 Task: Find a guesthouse in Baidyabati, India, for 6 guests from 6th to 15th September, with 6 bedrooms, 6 beds, price range ₹8000-₹12000, and amenities including WiFi, TV, gym, breakfast, and self check-in.
Action: Mouse pressed left at (447, 110)
Screenshot: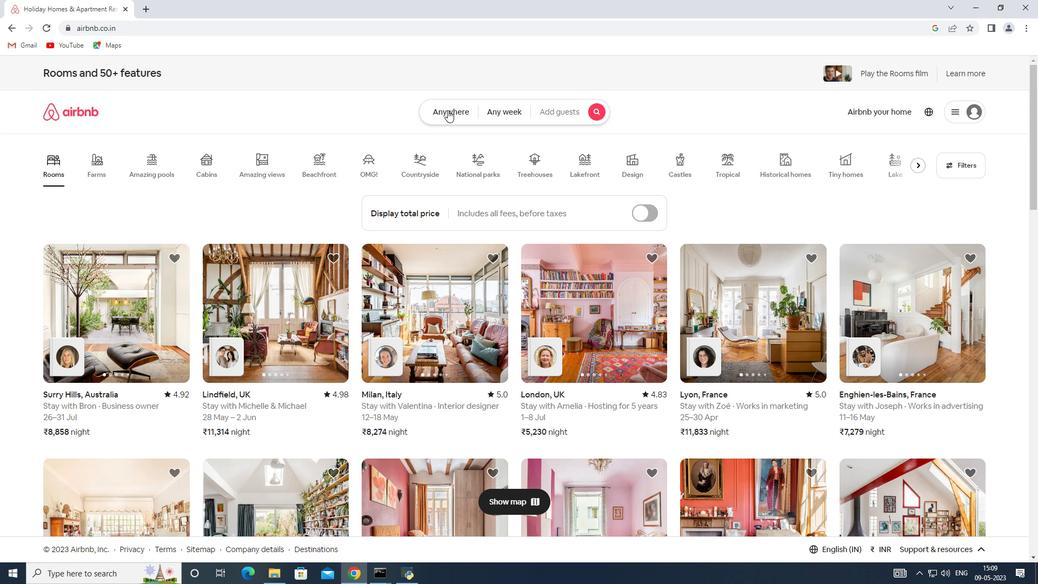 
Action: Mouse moved to (385, 157)
Screenshot: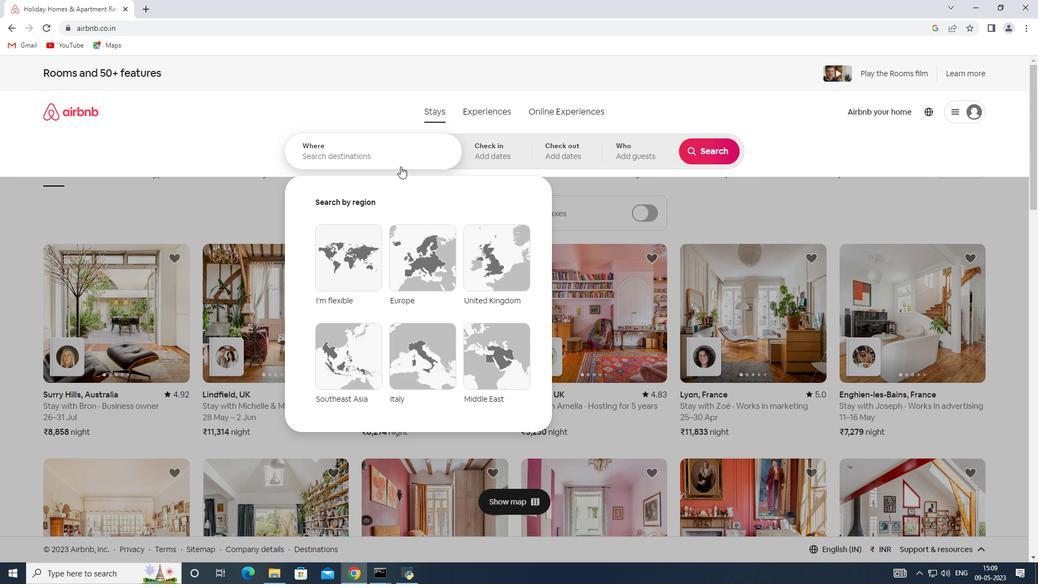 
Action: Mouse pressed left at (385, 157)
Screenshot: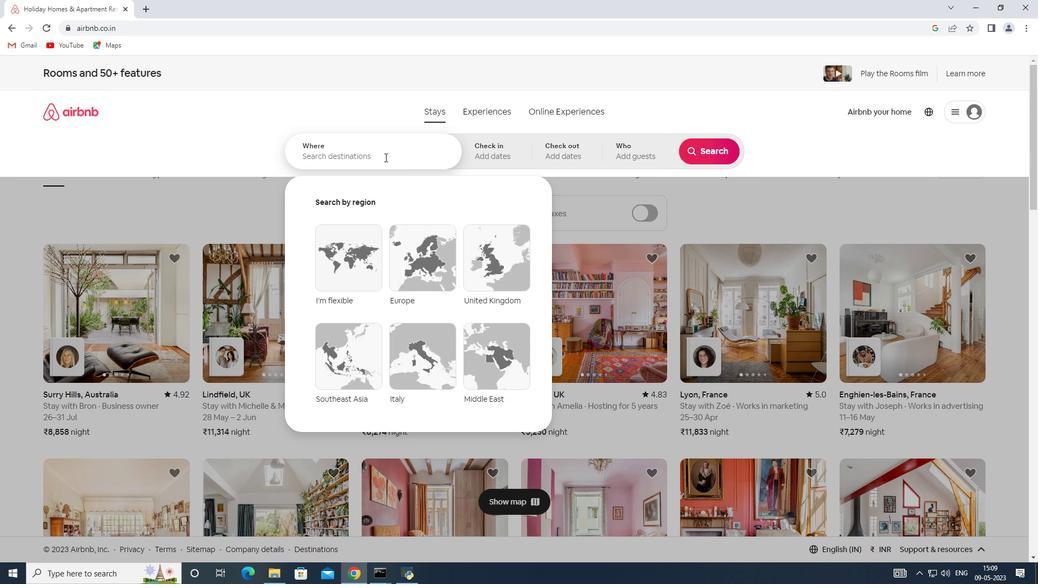 
Action: Key pressed <Key.shift>Baidyabati,<Key.shift><Key.shift><Key.shift><Key.shift><Key.shift><Key.shift><Key.shift><Key.shift><Key.shift><Key.shift><Key.shift><Key.shift><Key.shift><Key.shift><Key.shift><Key.shift><Key.shift><Key.shift><Key.shift><Key.shift><Key.shift><Key.shift><Key.shift><Key.shift><Key.shift><Key.shift><Key.shift><Key.shift><Key.shift><Key.shift><Key.shift><Key.shift><Key.shift><Key.shift><Key.shift><Key.shift><Key.shift><Key.shift><Key.shift><Key.shift><Key.shift><Key.shift><Key.shift><Key.shift><Key.shift><Key.shift><Key.shift><Key.shift><Key.shift><Key.shift><Key.shift><Key.shift><Key.shift><Key.shift><Key.shift><Key.shift><Key.shift><Key.shift><Key.shift><Key.shift><Key.shift><Key.shift><Key.shift><Key.shift><Key.shift><Key.shift><Key.shift><Key.shift><Key.shift><Key.shift><Key.shift><Key.shift><Key.shift><Key.shift><Key.shift>India
Screenshot: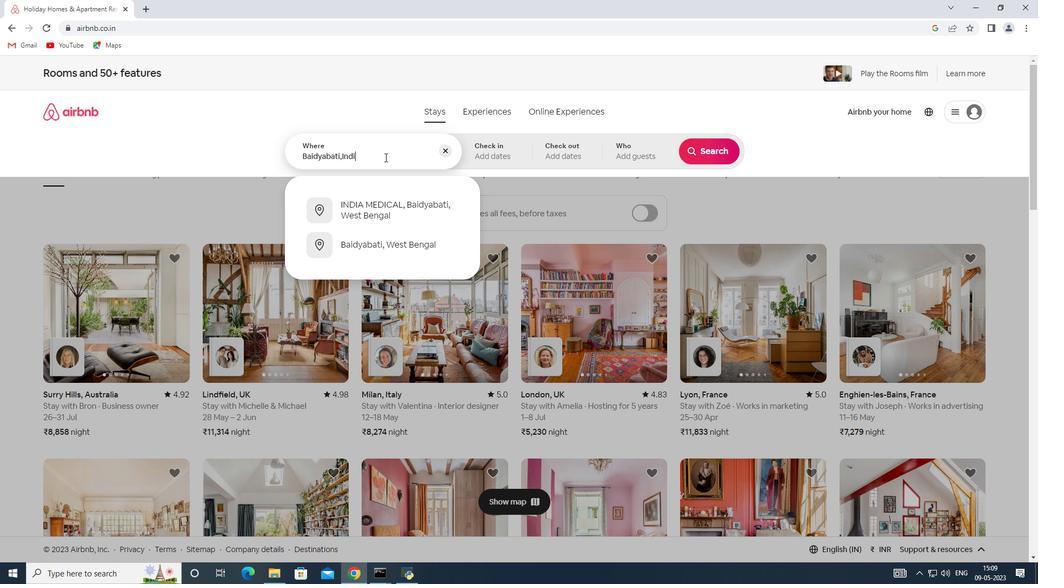 
Action: Mouse moved to (496, 155)
Screenshot: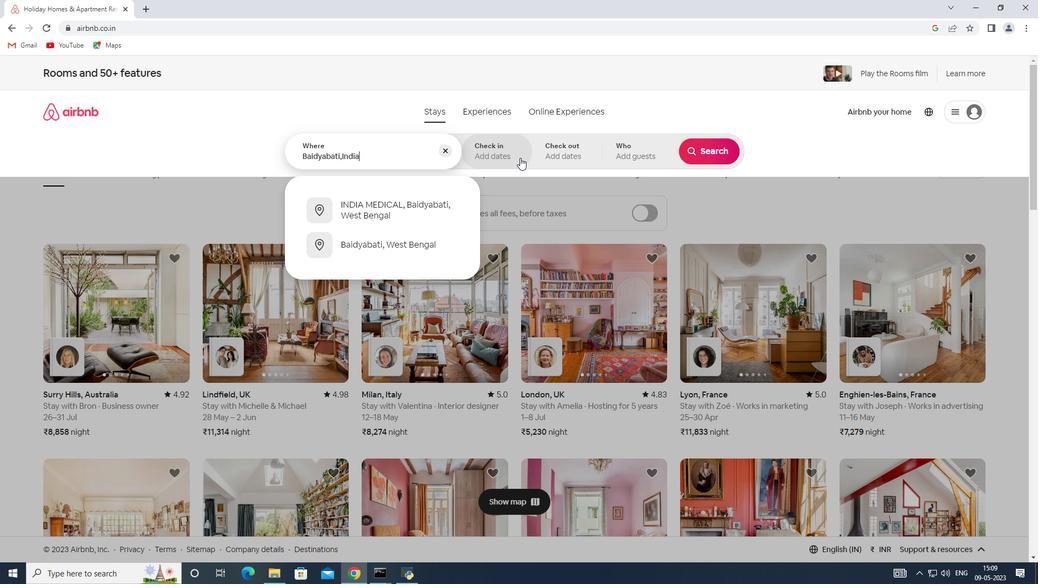 
Action: Mouse pressed left at (496, 155)
Screenshot: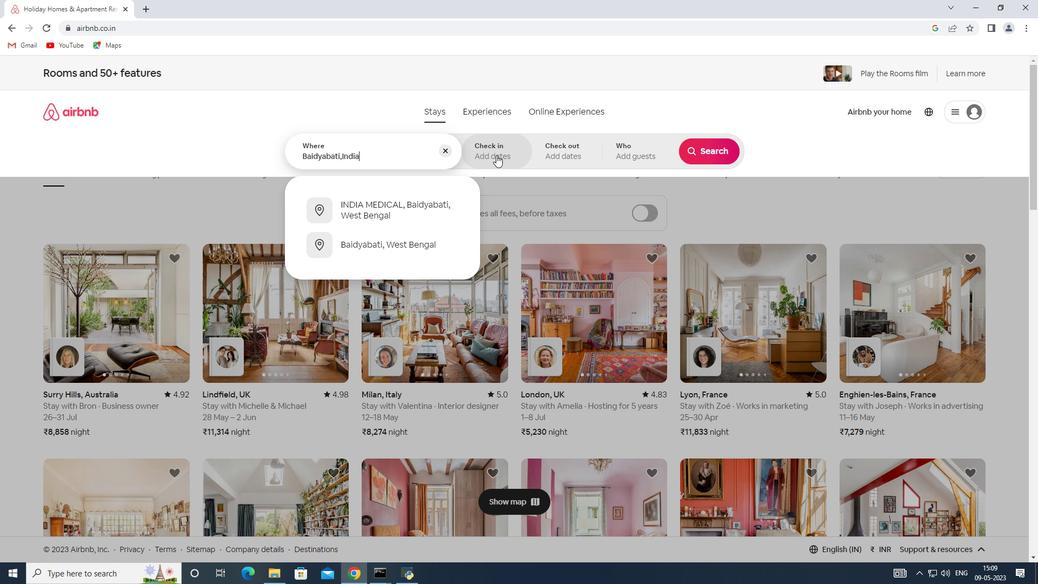 
Action: Mouse moved to (701, 237)
Screenshot: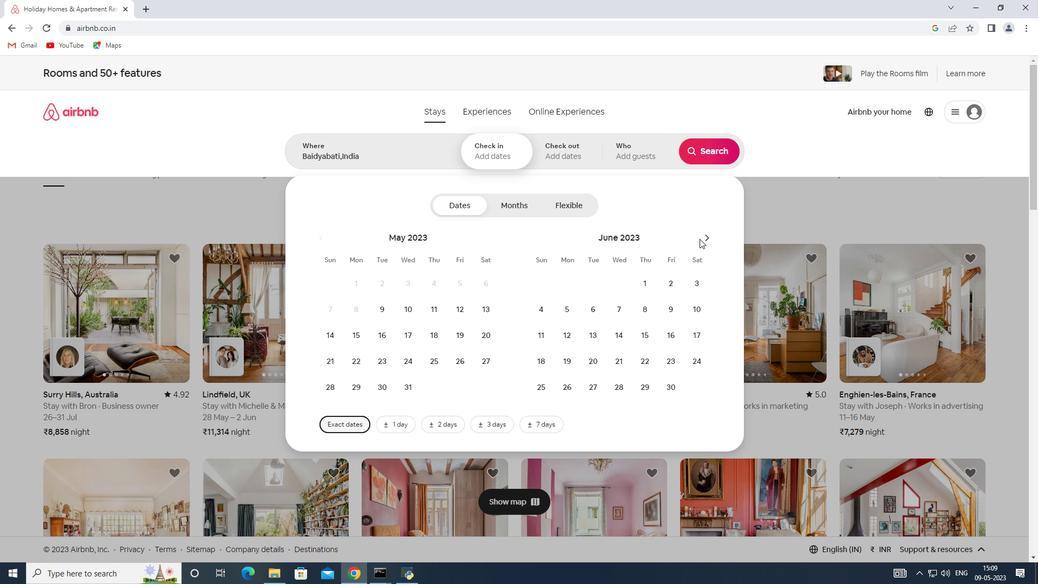 
Action: Mouse pressed left at (701, 237)
Screenshot: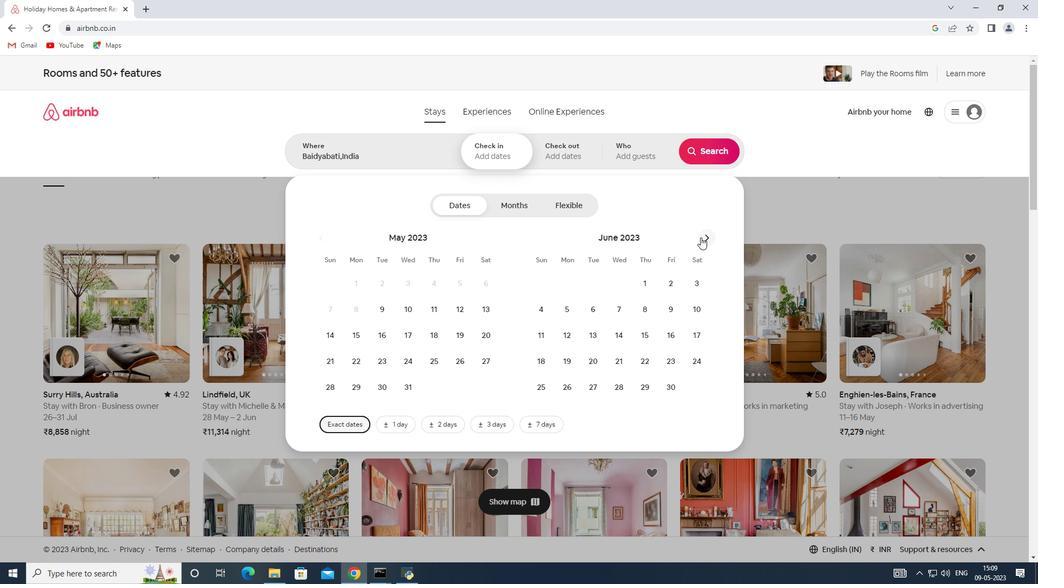 
Action: Mouse pressed left at (701, 237)
Screenshot: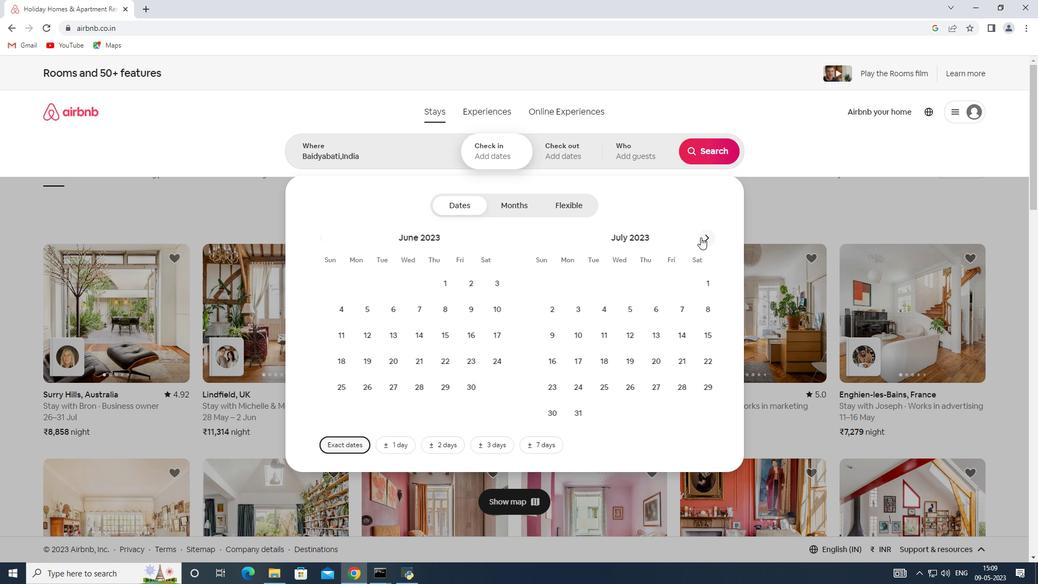 
Action: Mouse moved to (701, 237)
Screenshot: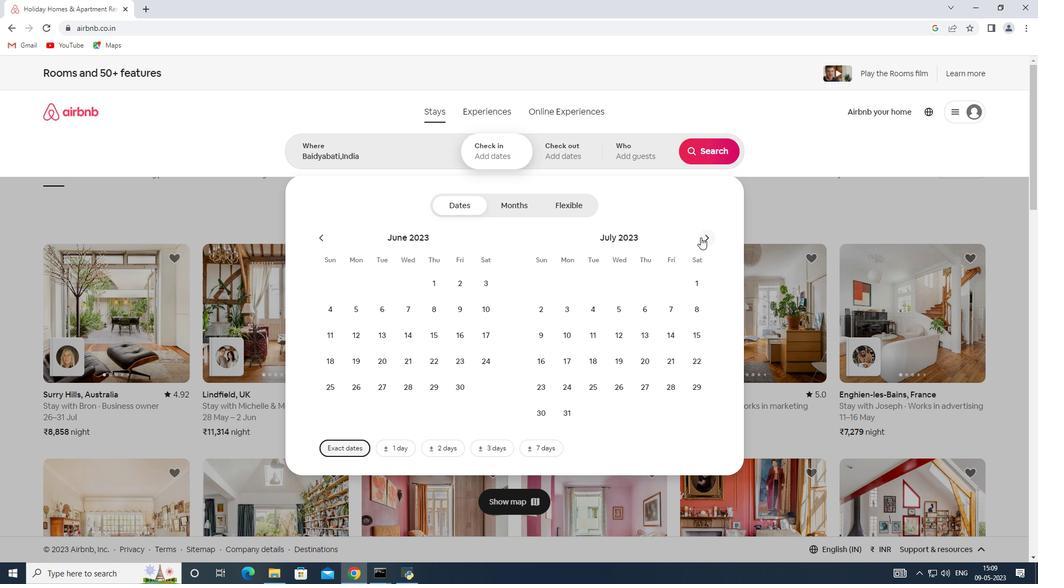 
Action: Mouse pressed left at (701, 237)
Screenshot: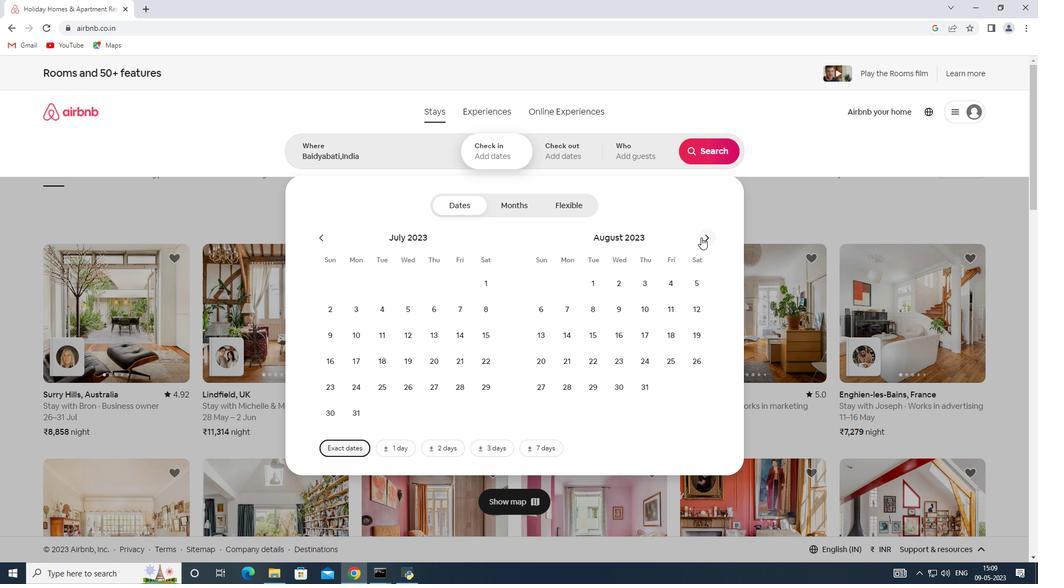 
Action: Mouse moved to (615, 299)
Screenshot: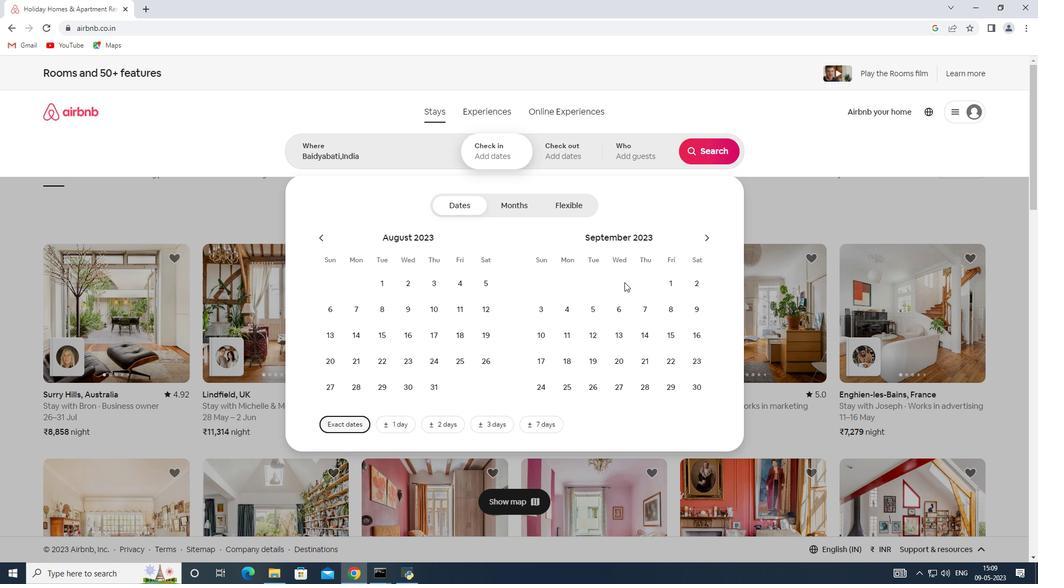 
Action: Mouse pressed left at (615, 299)
Screenshot: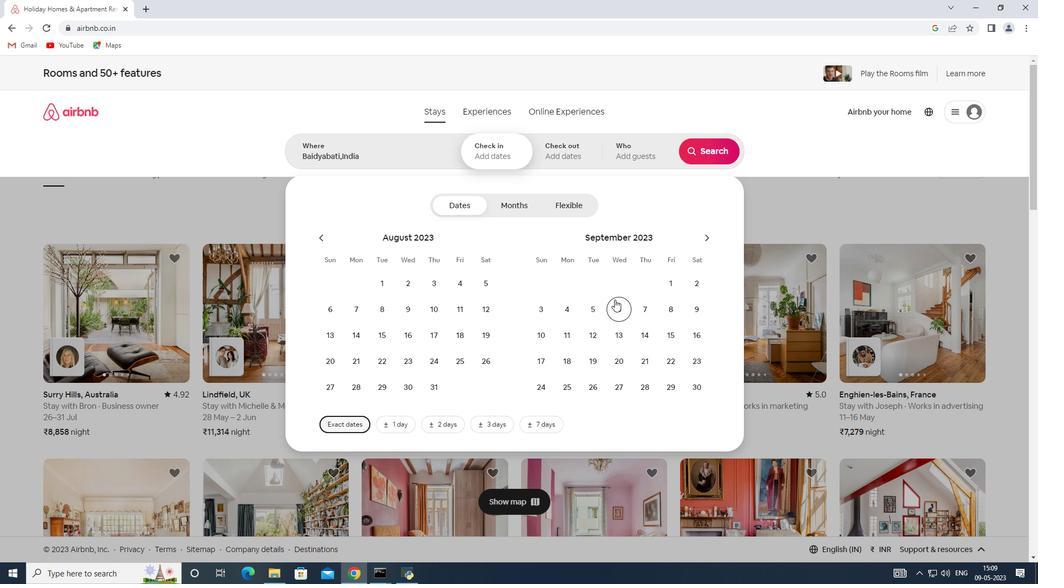 
Action: Mouse moved to (677, 332)
Screenshot: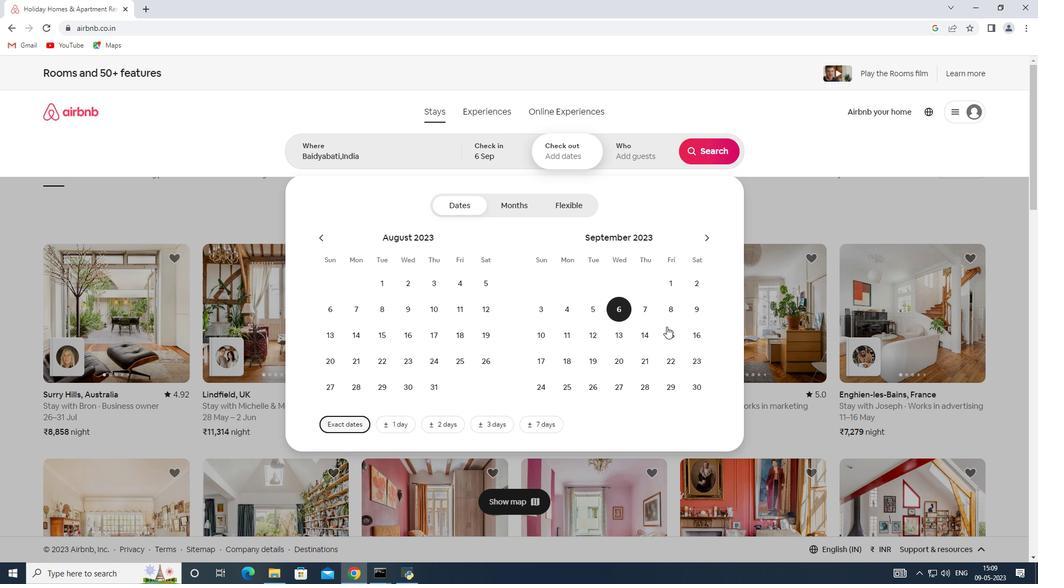 
Action: Mouse pressed left at (677, 332)
Screenshot: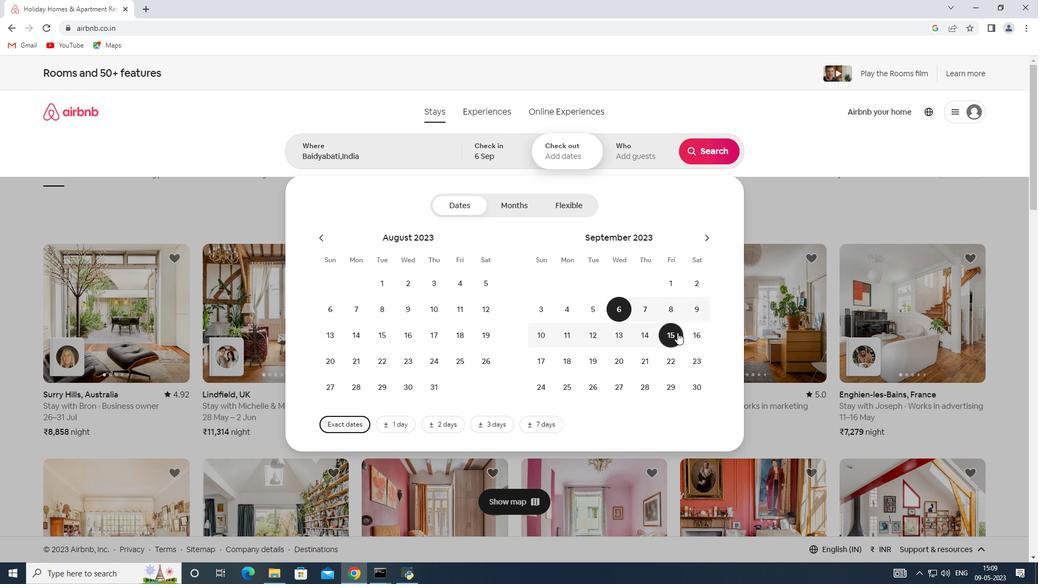 
Action: Mouse moved to (643, 153)
Screenshot: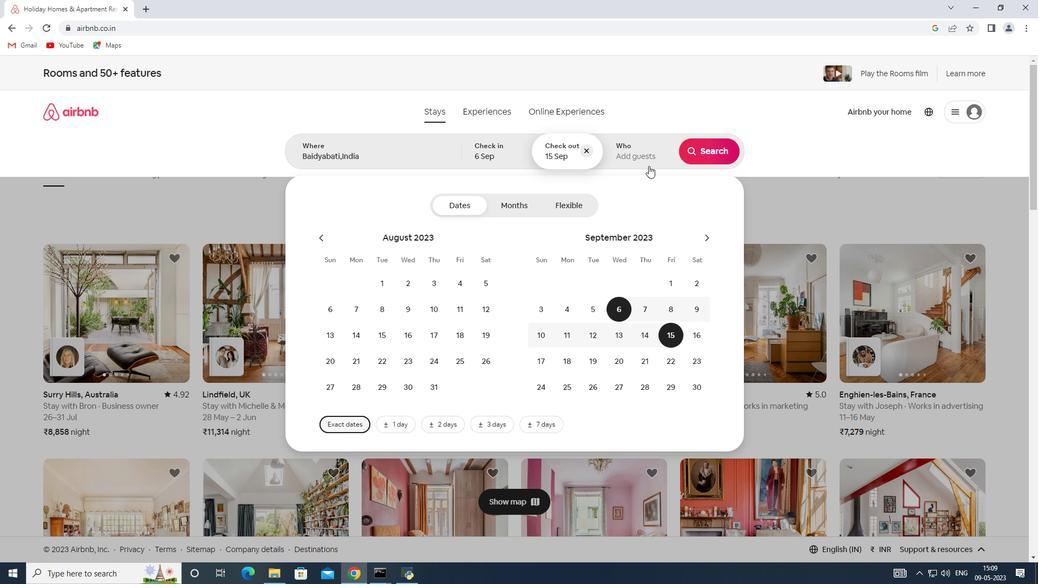
Action: Mouse pressed left at (643, 153)
Screenshot: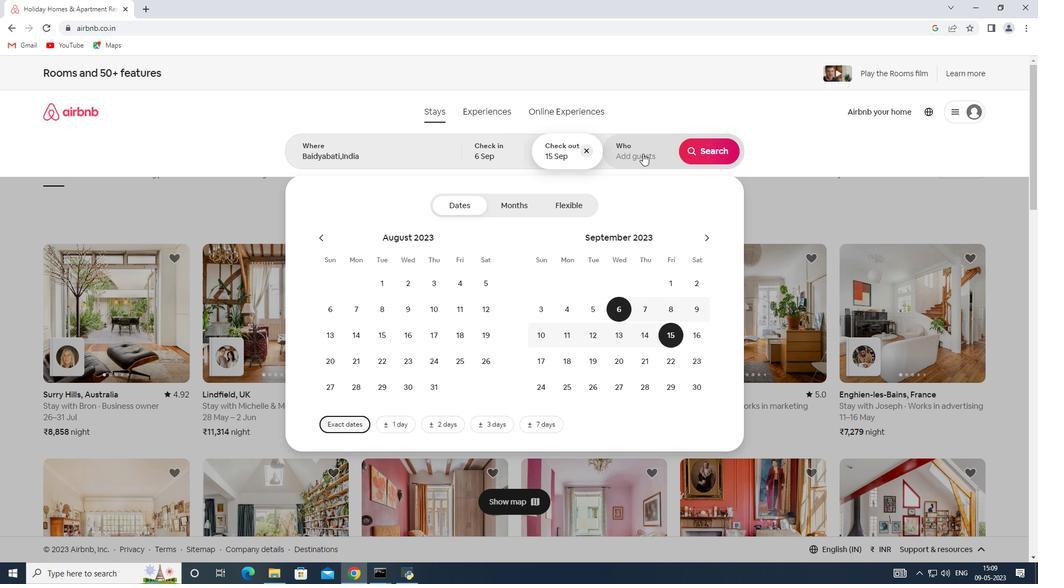 
Action: Mouse moved to (709, 211)
Screenshot: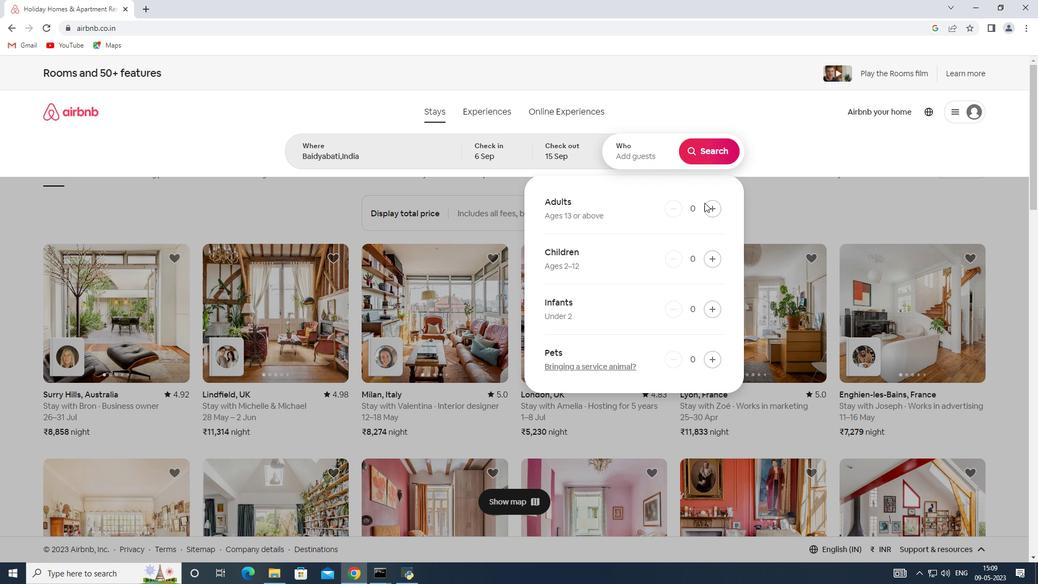 
Action: Mouse pressed left at (709, 211)
Screenshot: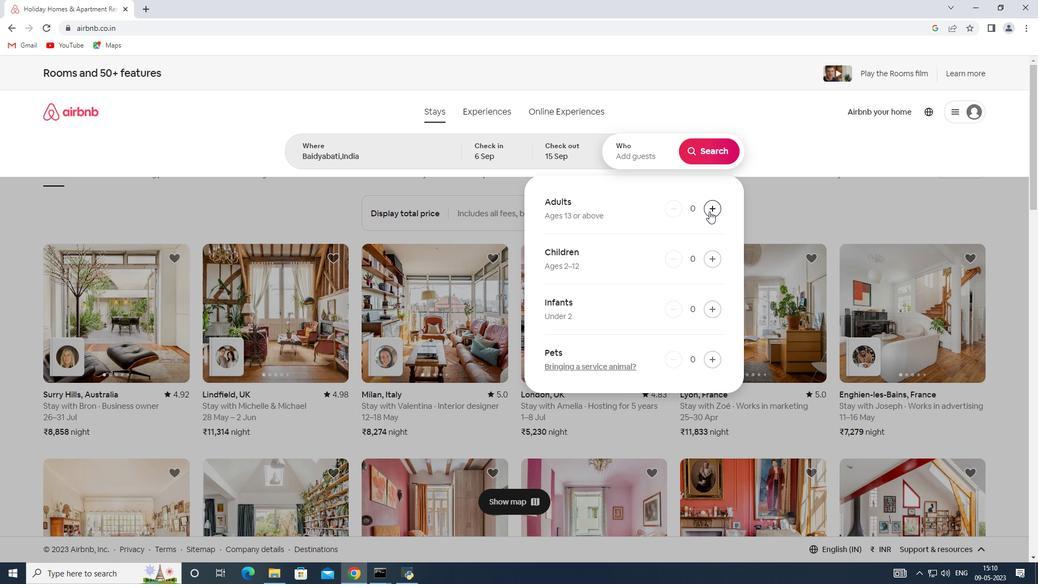 
Action: Mouse pressed left at (709, 211)
Screenshot: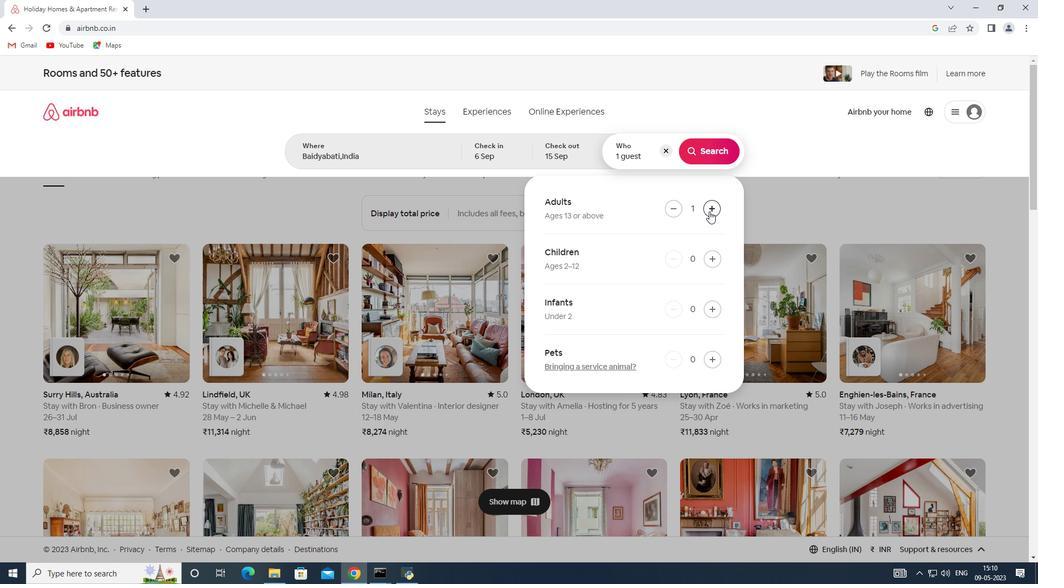 
Action: Mouse pressed left at (709, 211)
Screenshot: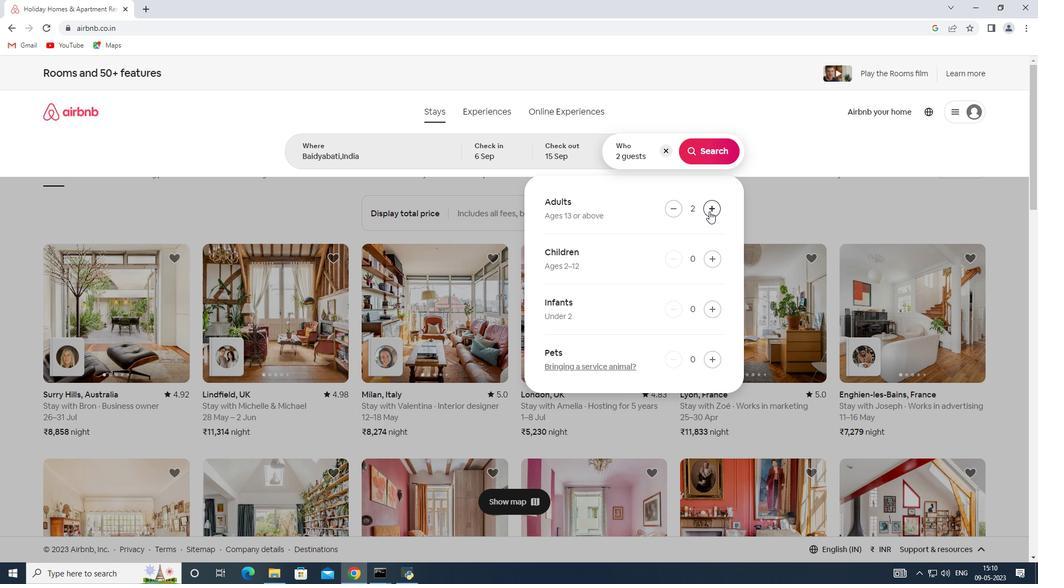 
Action: Mouse pressed left at (709, 211)
Screenshot: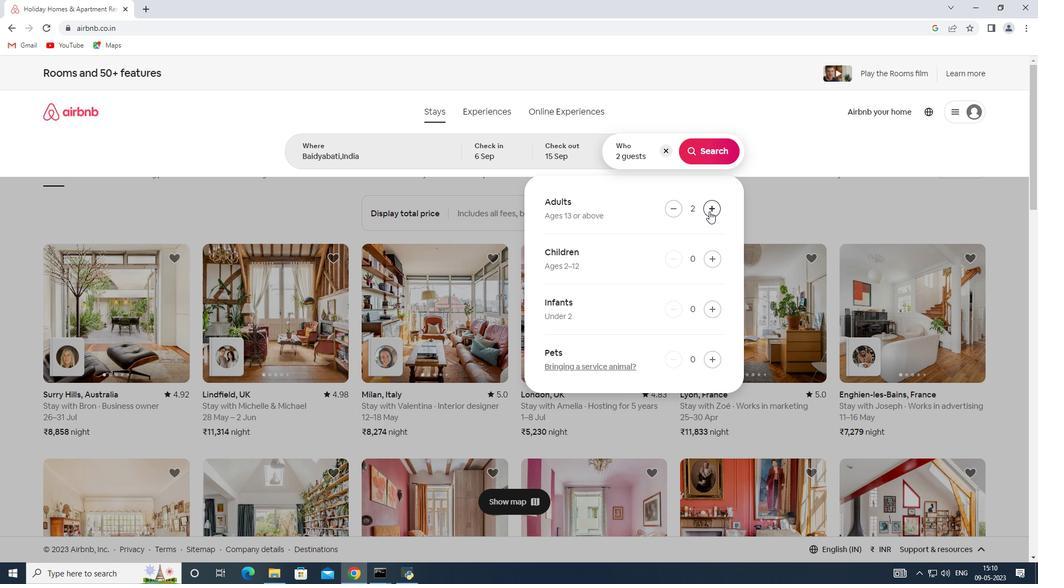 
Action: Mouse pressed left at (709, 211)
Screenshot: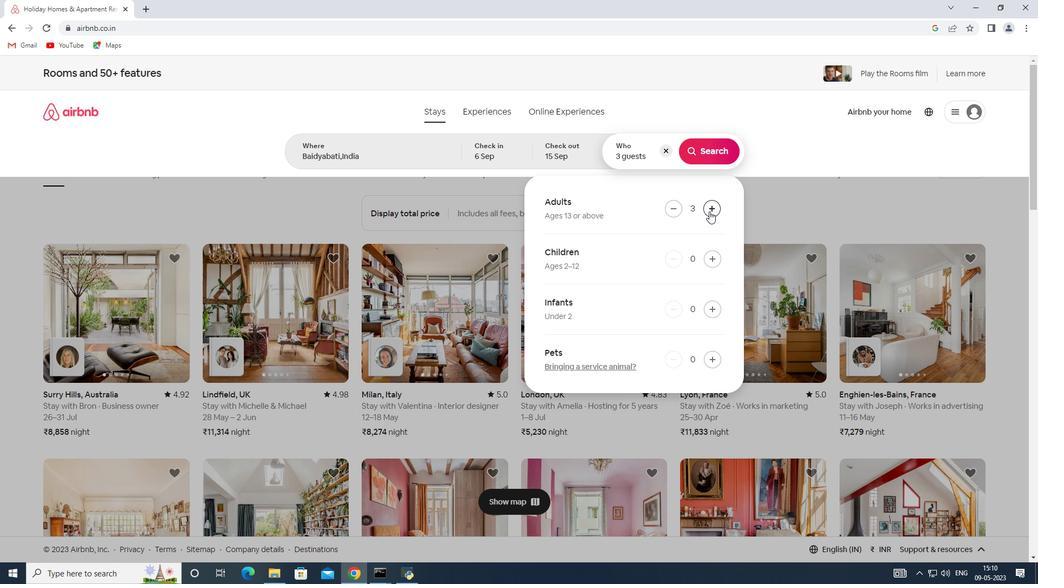 
Action: Mouse pressed left at (709, 211)
Screenshot: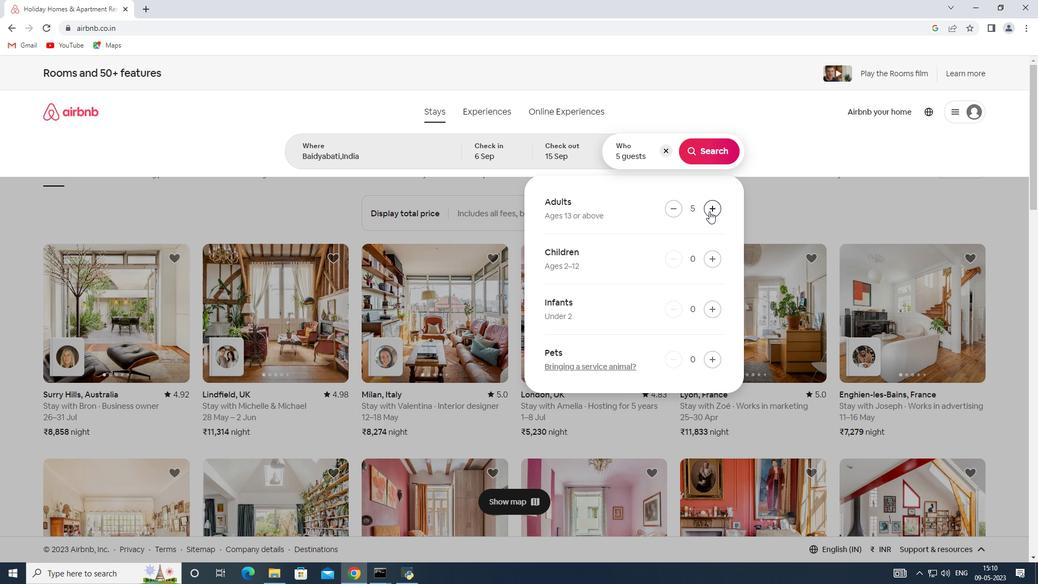 
Action: Mouse moved to (706, 139)
Screenshot: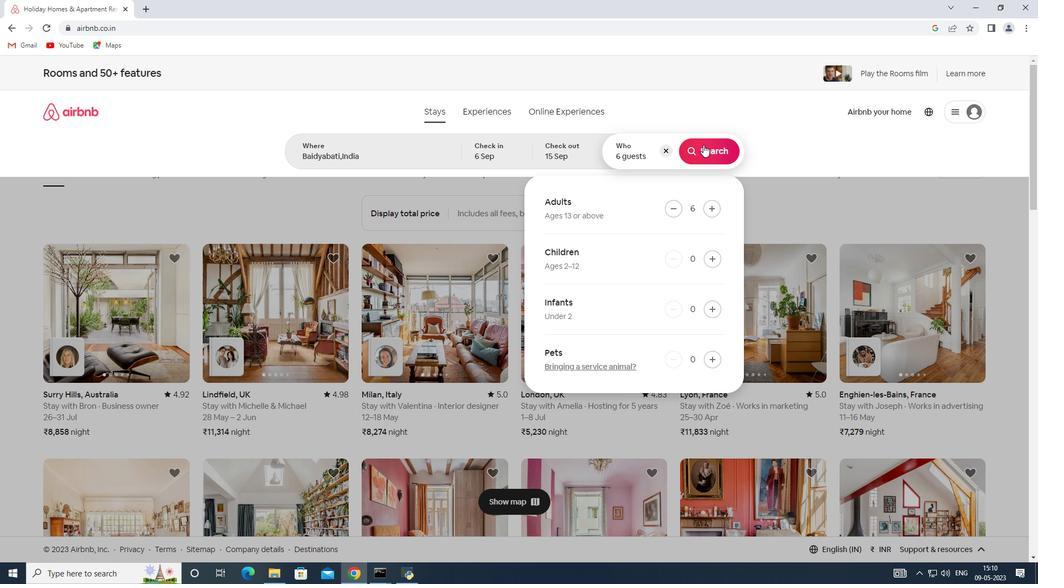 
Action: Mouse pressed left at (706, 139)
Screenshot: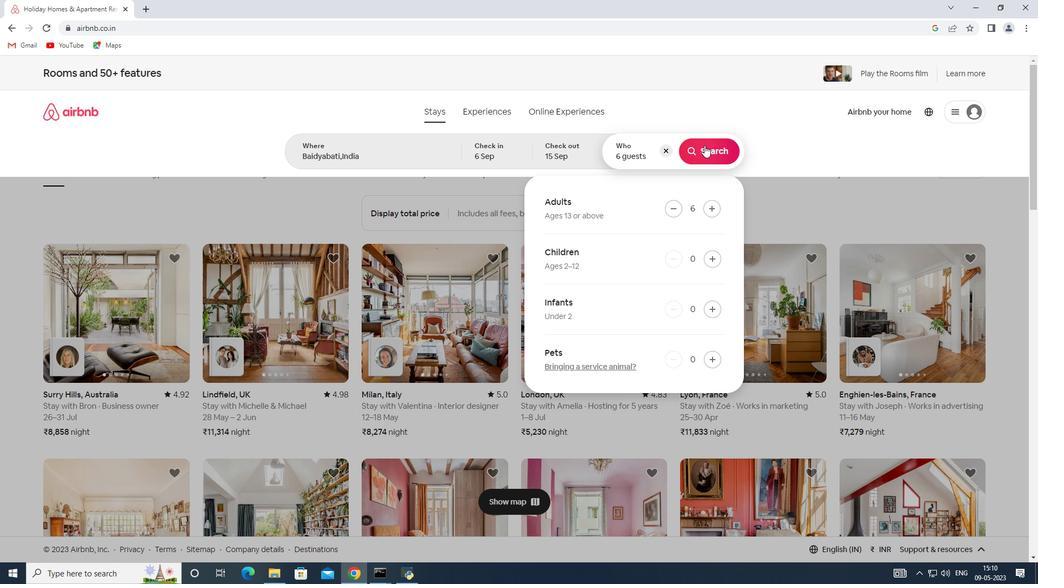 
Action: Mouse moved to (980, 111)
Screenshot: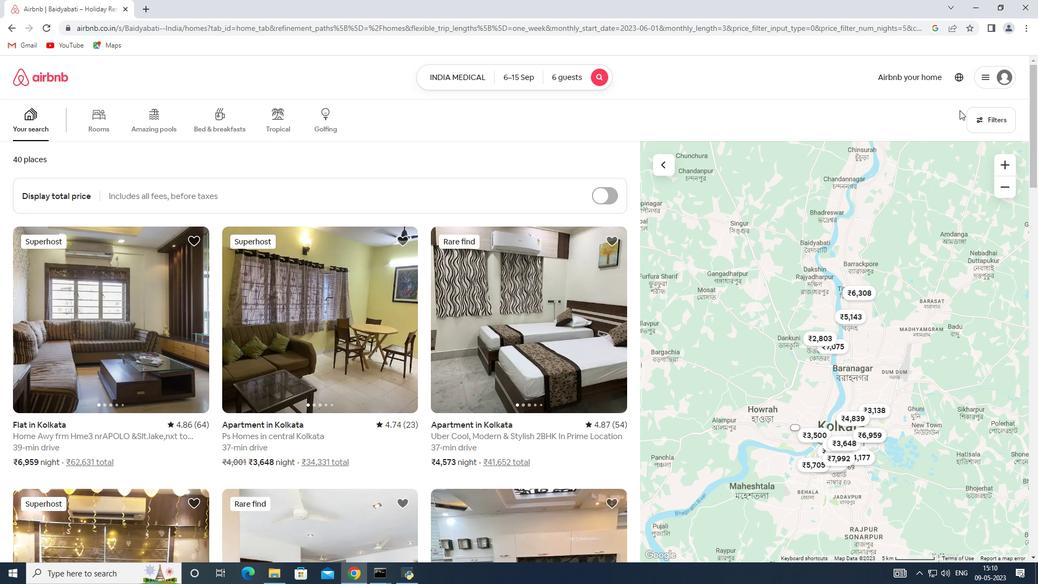 
Action: Mouse pressed left at (980, 111)
Screenshot: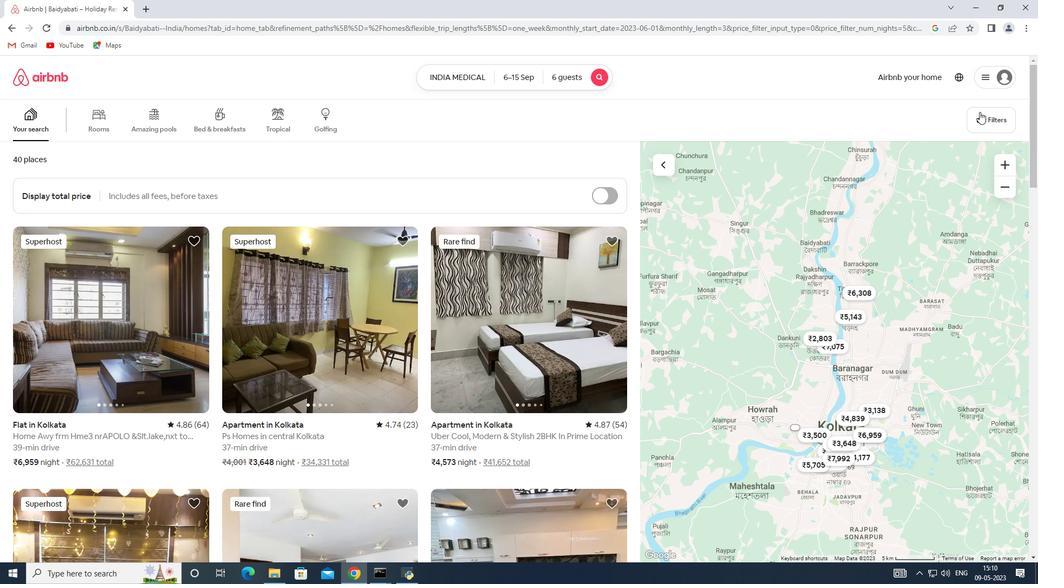 
Action: Mouse moved to (386, 387)
Screenshot: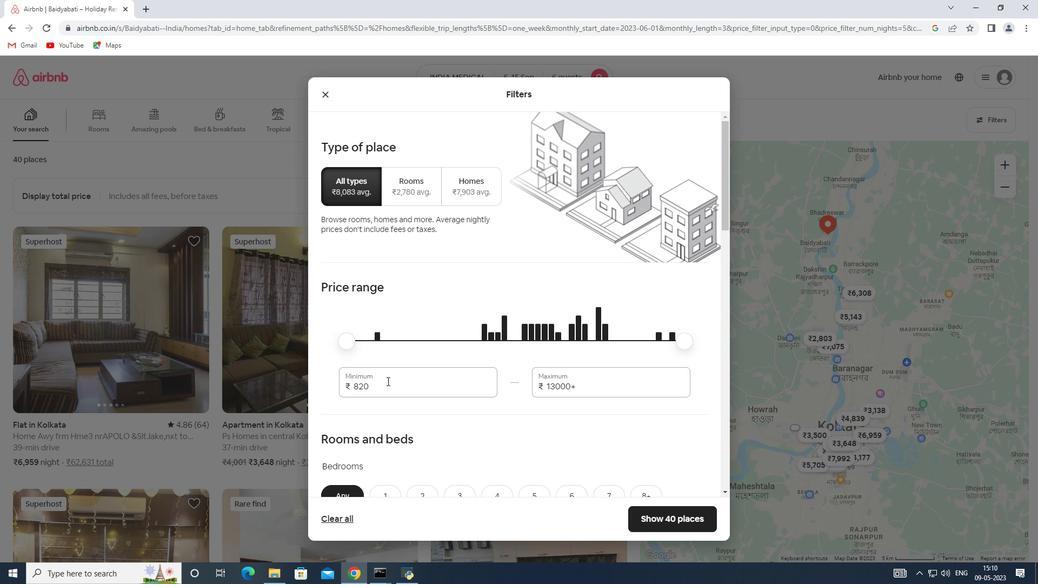 
Action: Mouse pressed left at (386, 387)
Screenshot: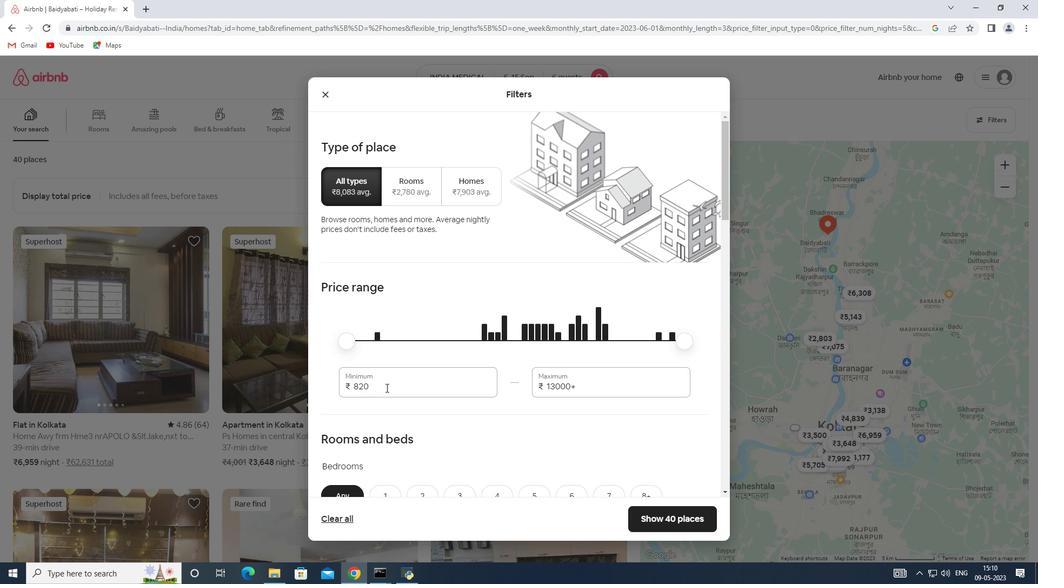 
Action: Mouse moved to (319, 391)
Screenshot: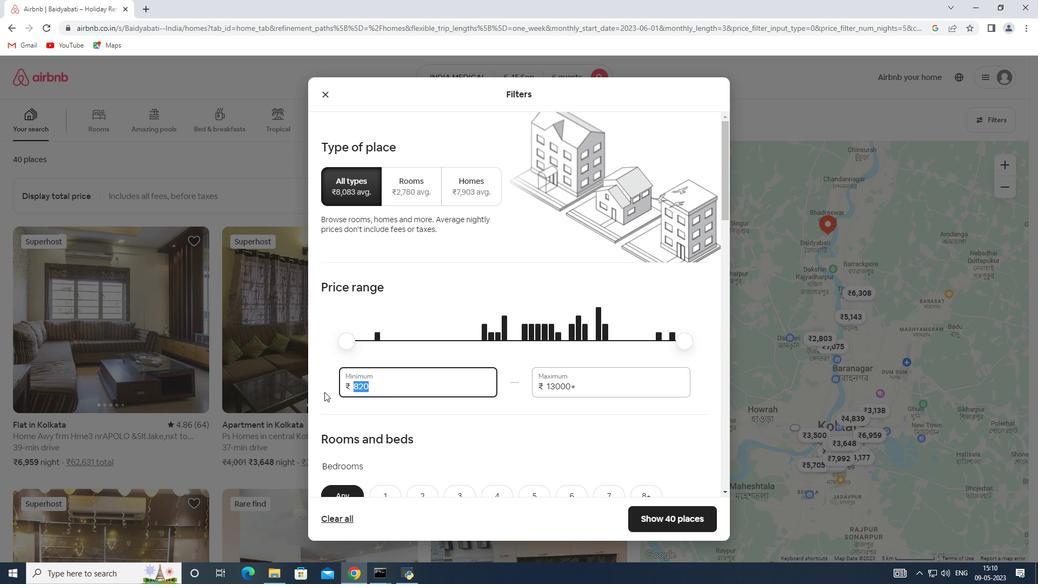 
Action: Key pressed 8000
Screenshot: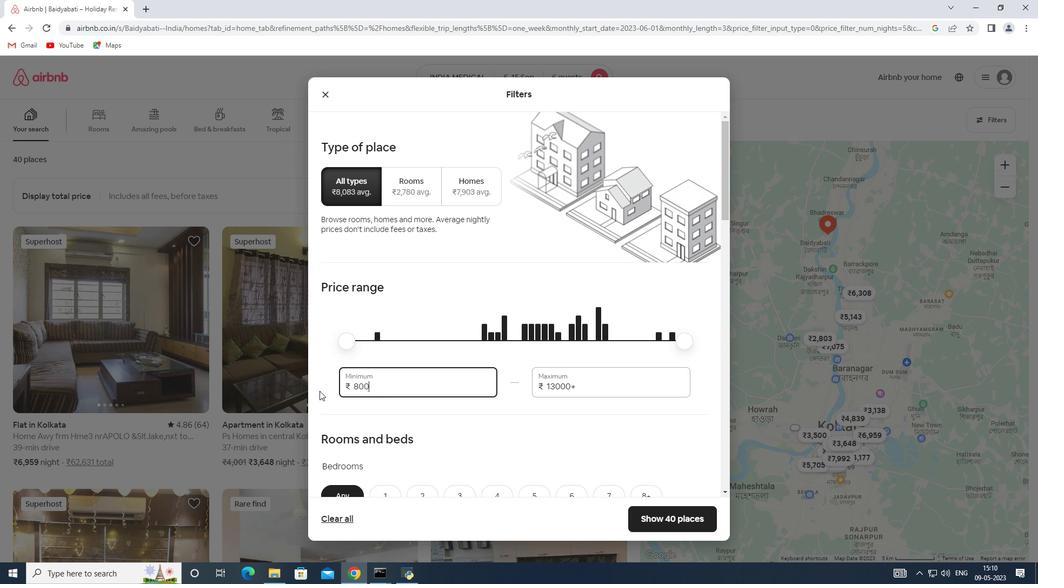 
Action: Mouse moved to (579, 391)
Screenshot: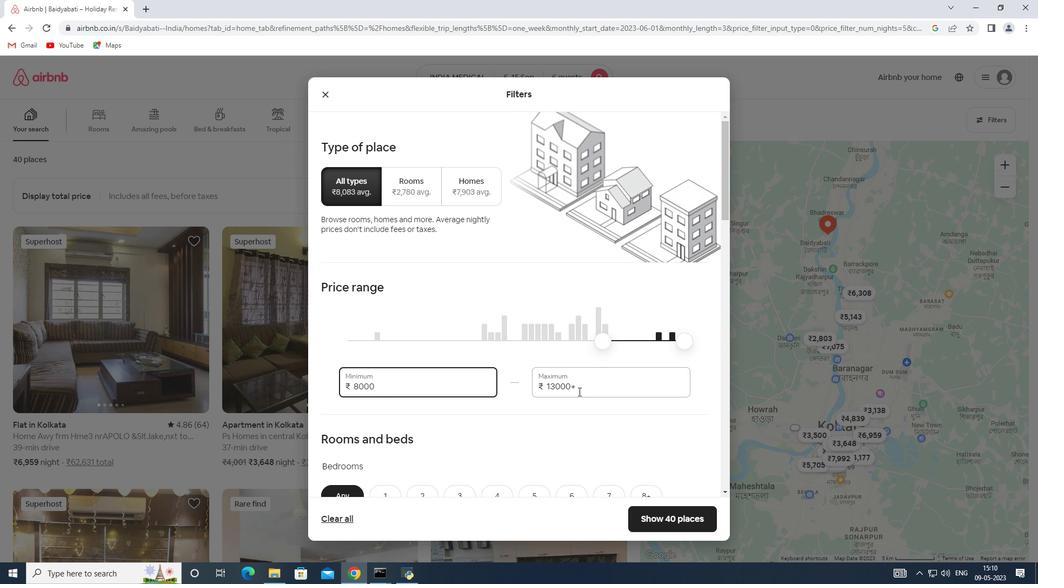 
Action: Mouse pressed left at (579, 391)
Screenshot: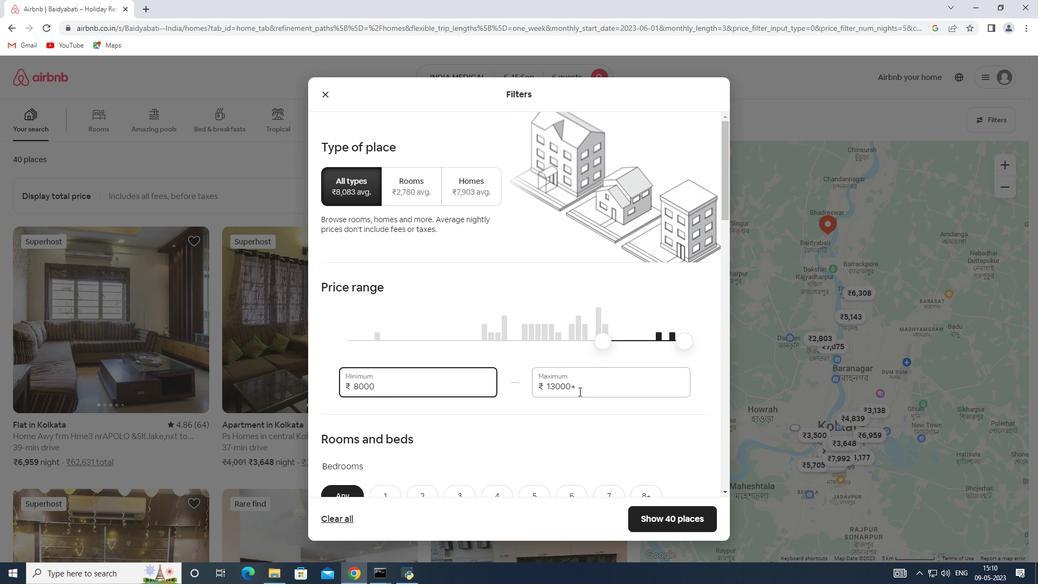 
Action: Mouse moved to (485, 389)
Screenshot: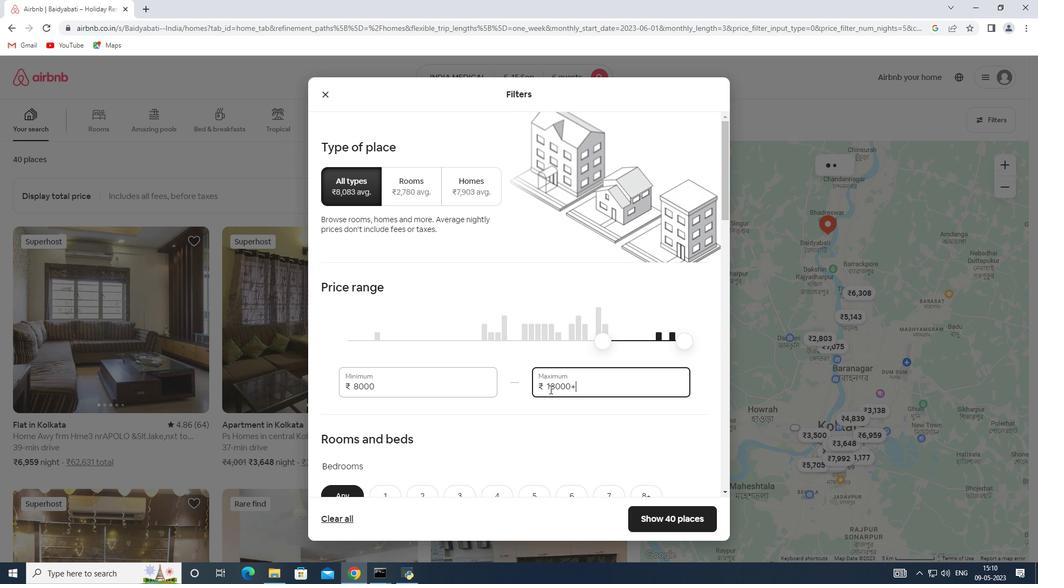 
Action: Key pressed 12000
Screenshot: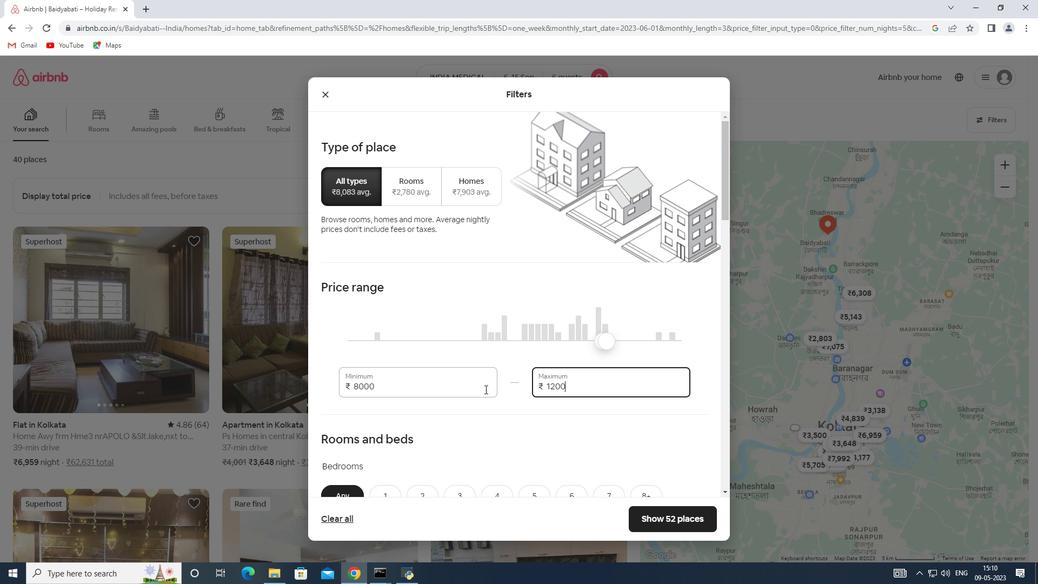 
Action: Mouse moved to (496, 387)
Screenshot: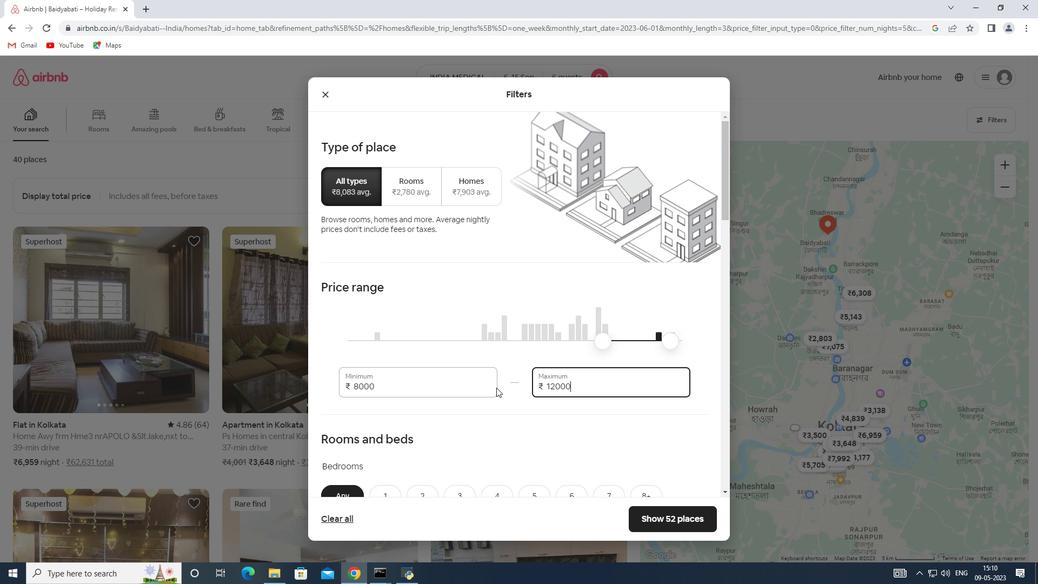 
Action: Mouse scrolled (496, 387) with delta (0, 0)
Screenshot: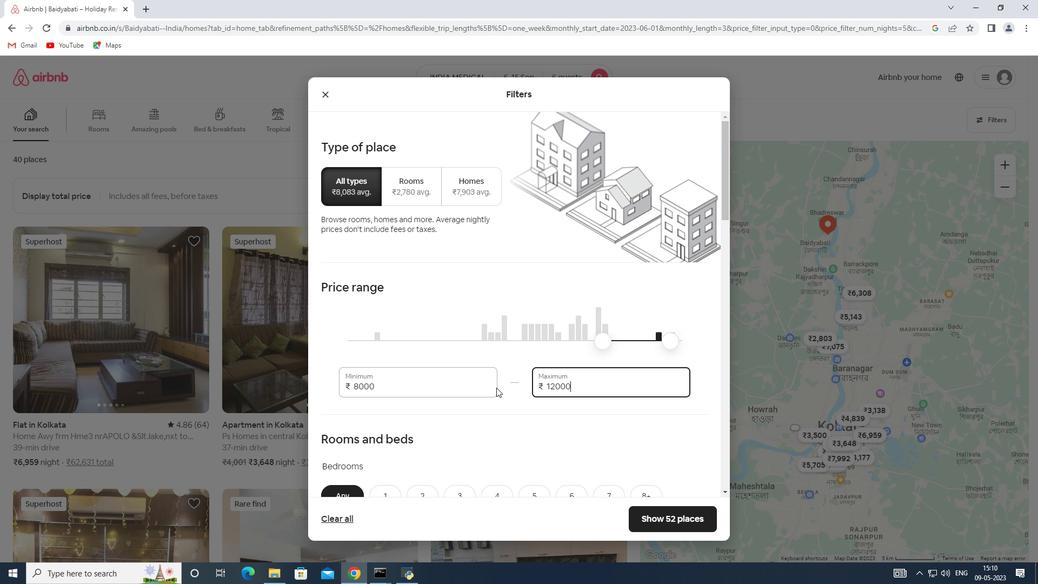 
Action: Mouse moved to (496, 382)
Screenshot: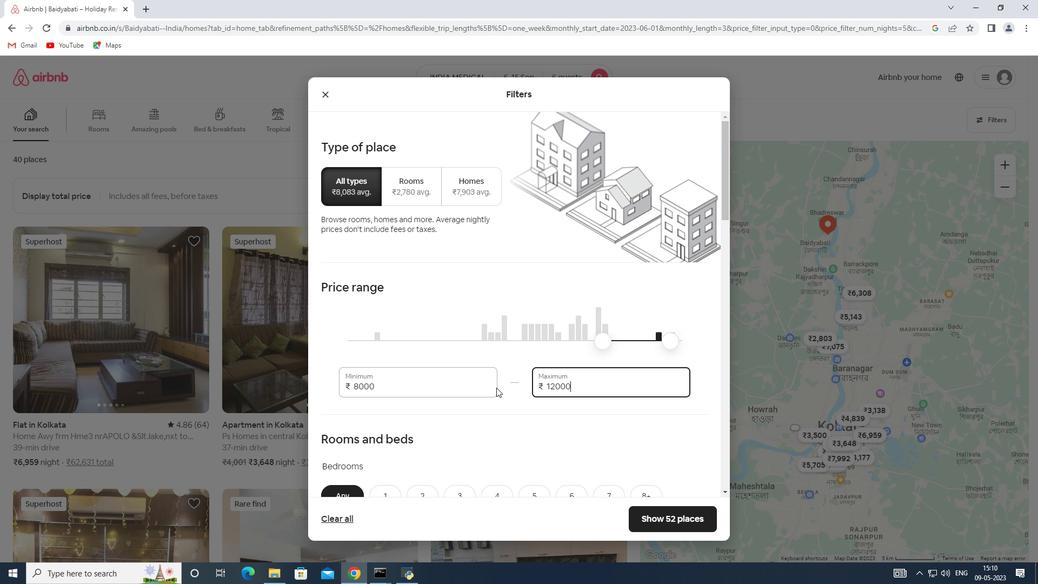 
Action: Mouse scrolled (496, 382) with delta (0, 0)
Screenshot: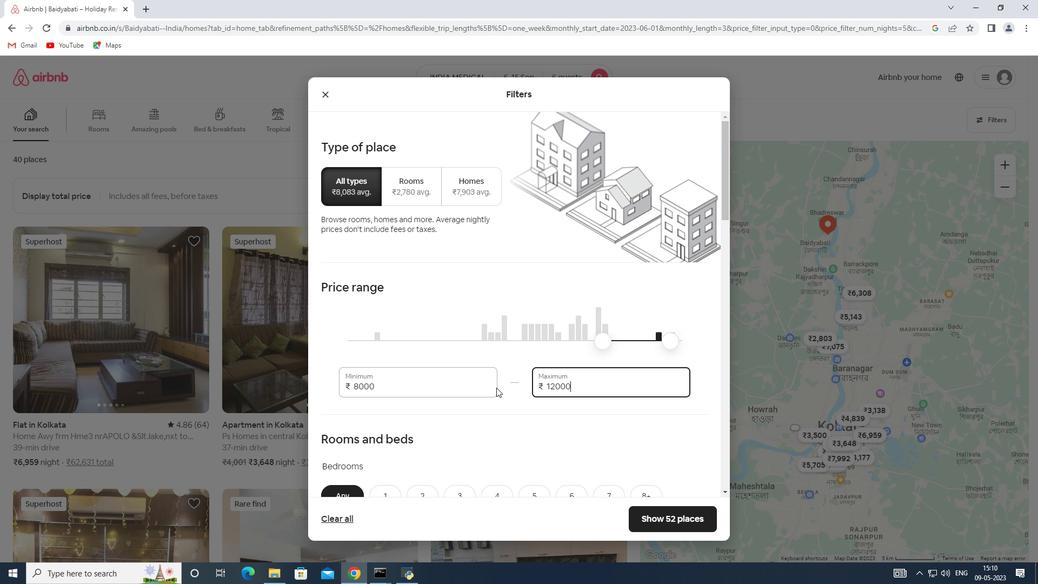 
Action: Mouse moved to (499, 336)
Screenshot: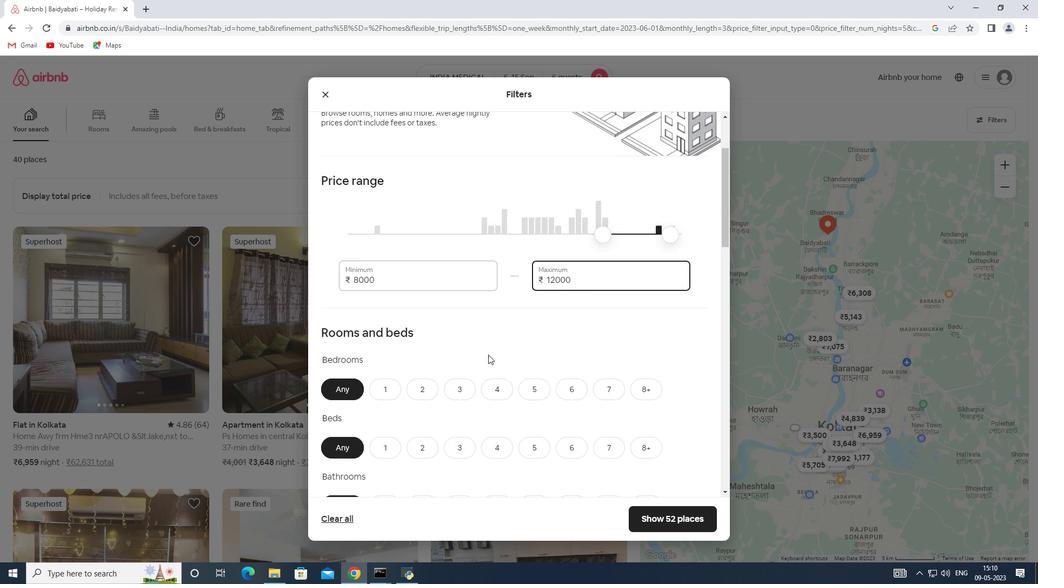 
Action: Mouse scrolled (499, 336) with delta (0, 0)
Screenshot: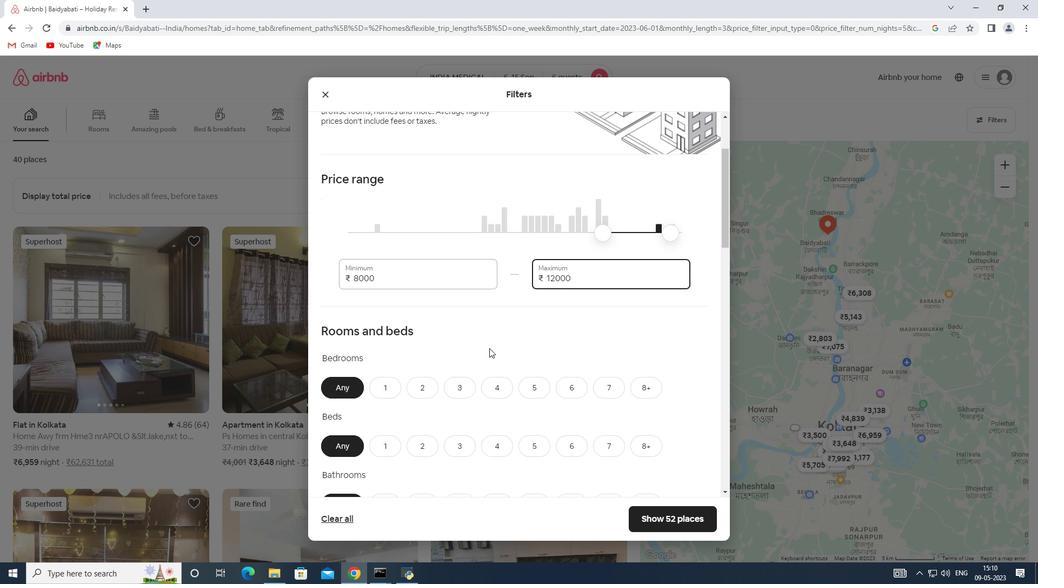 
Action: Mouse scrolled (499, 336) with delta (0, 0)
Screenshot: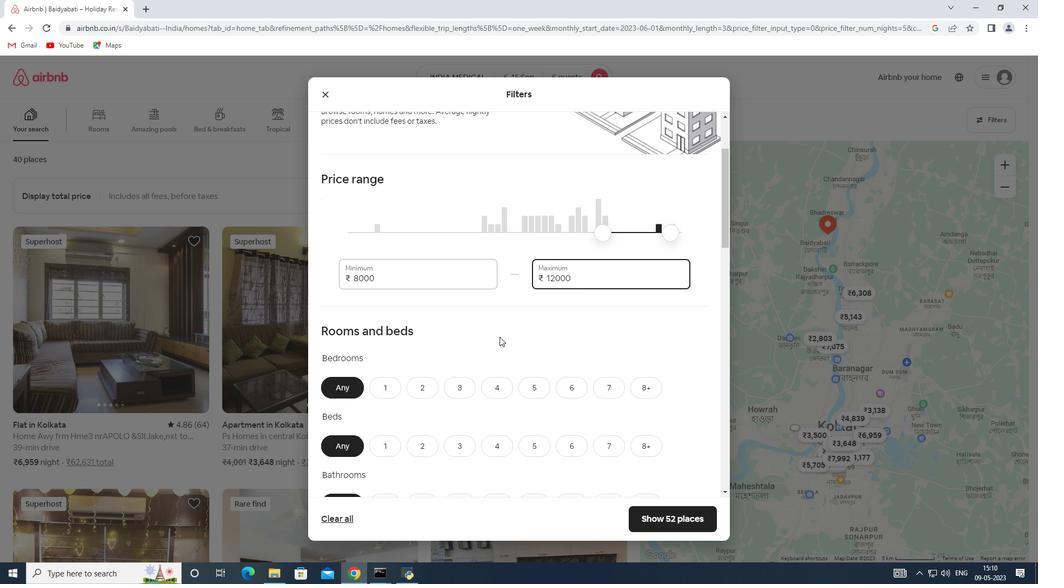 
Action: Mouse moved to (564, 276)
Screenshot: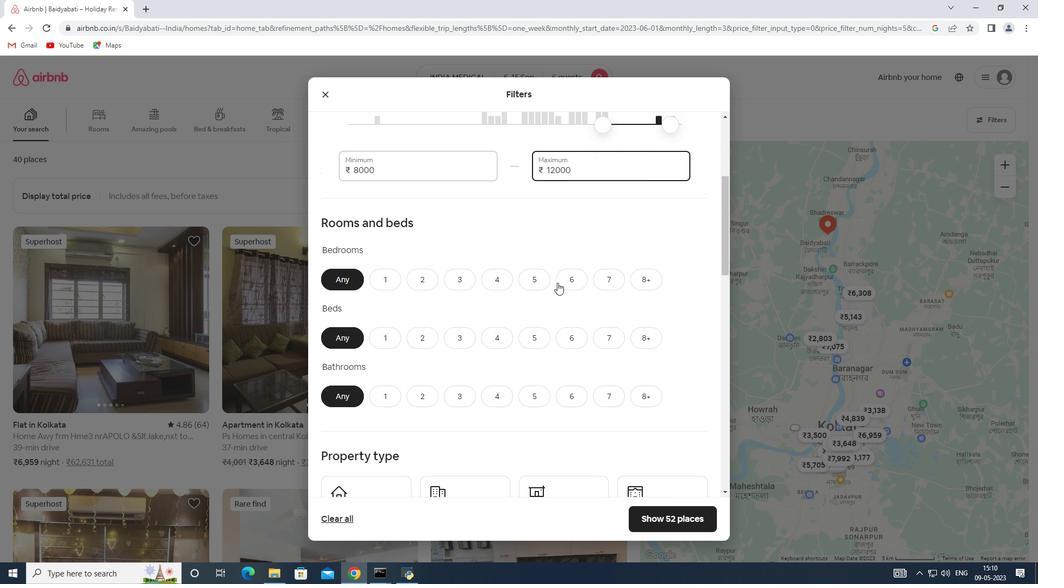 
Action: Mouse pressed left at (564, 276)
Screenshot: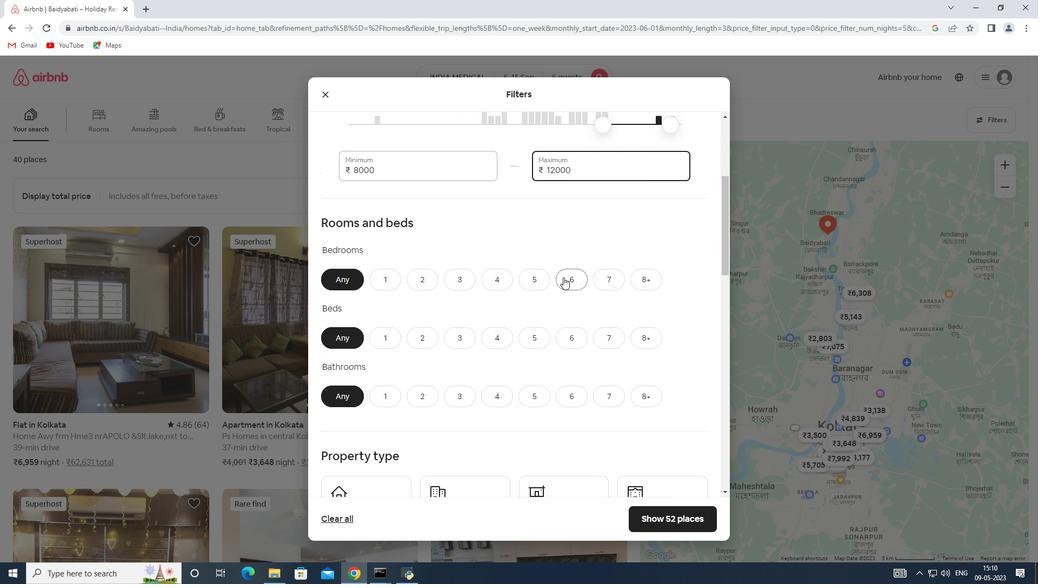 
Action: Mouse moved to (572, 331)
Screenshot: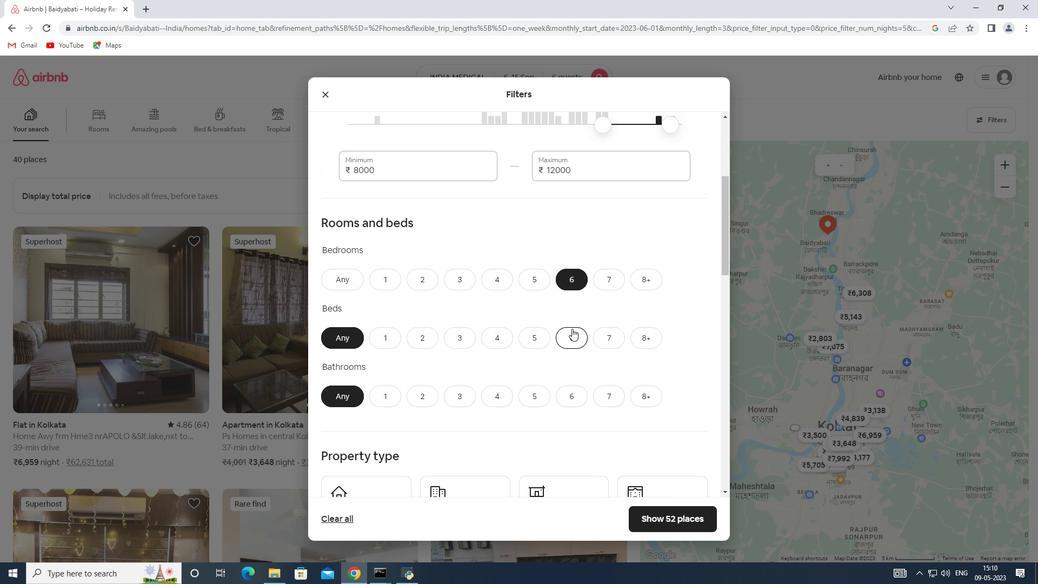 
Action: Mouse pressed left at (572, 331)
Screenshot: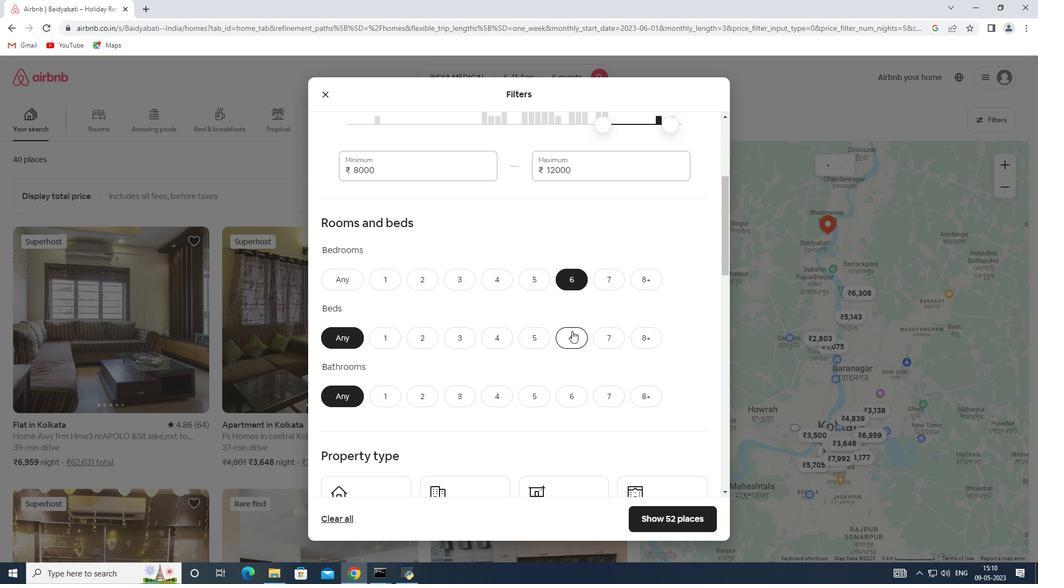 
Action: Mouse moved to (570, 396)
Screenshot: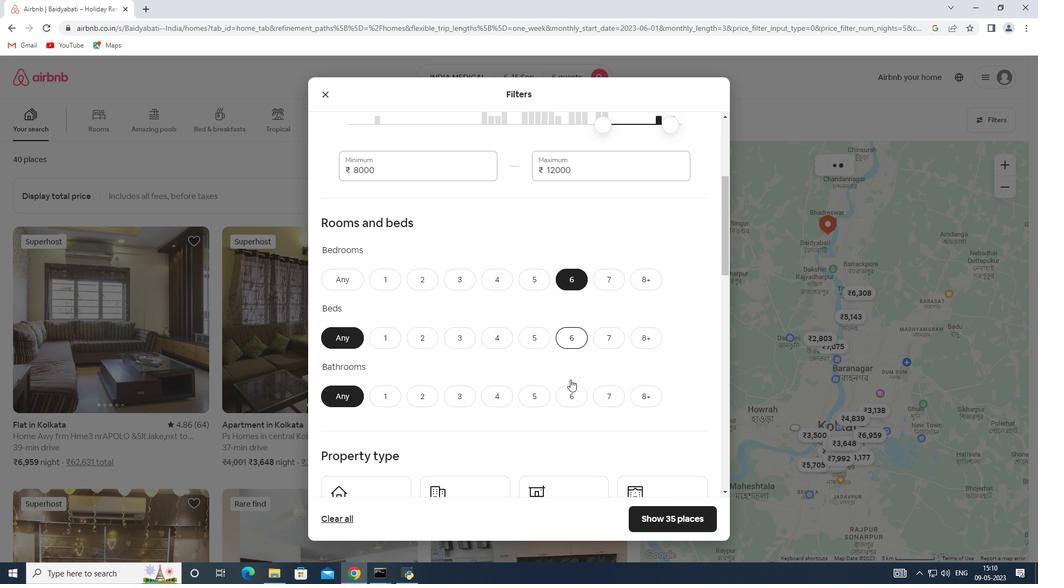 
Action: Mouse pressed left at (570, 396)
Screenshot: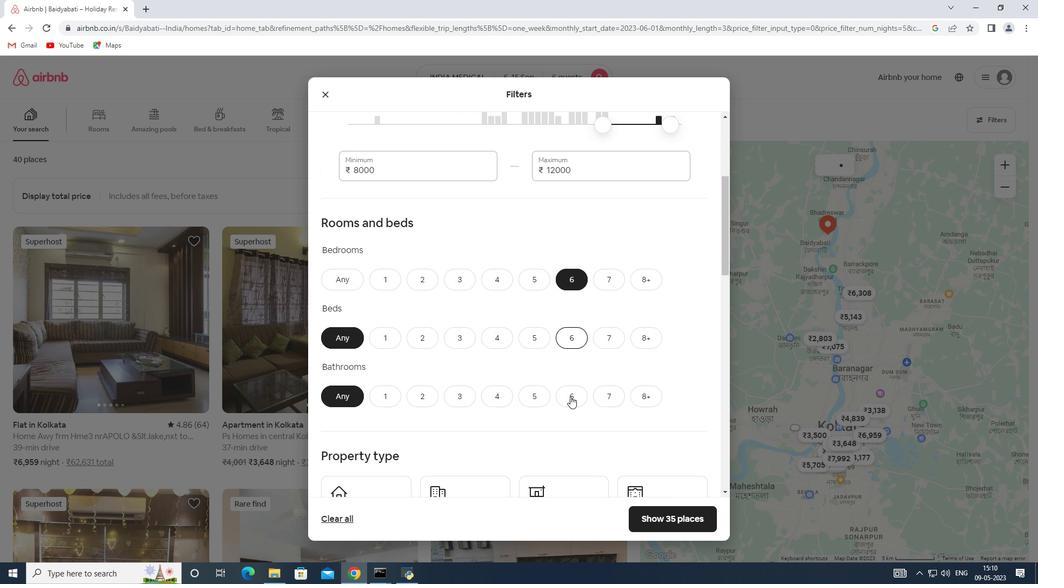 
Action: Mouse moved to (534, 378)
Screenshot: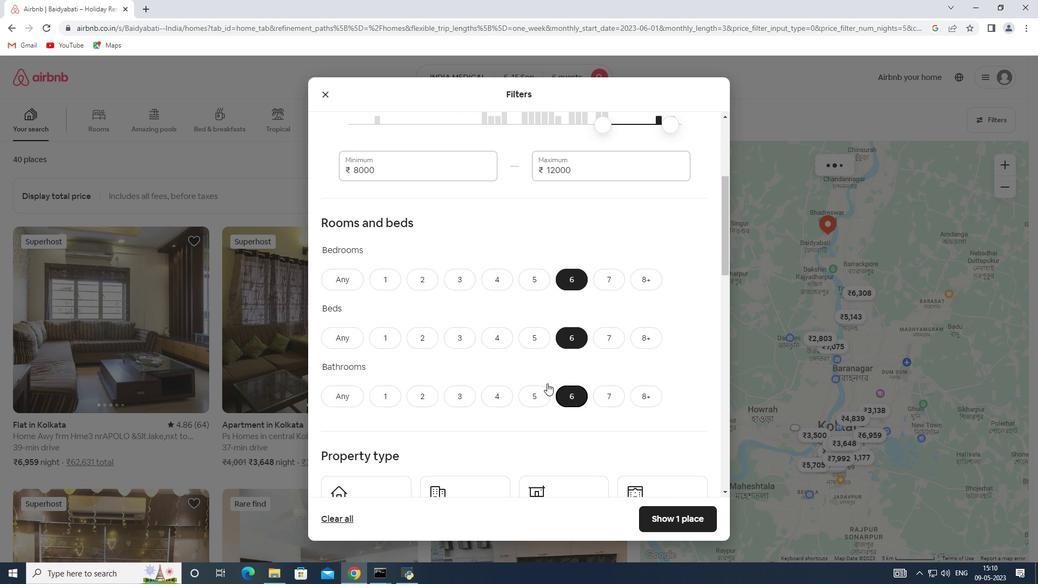 
Action: Mouse scrolled (534, 377) with delta (0, 0)
Screenshot: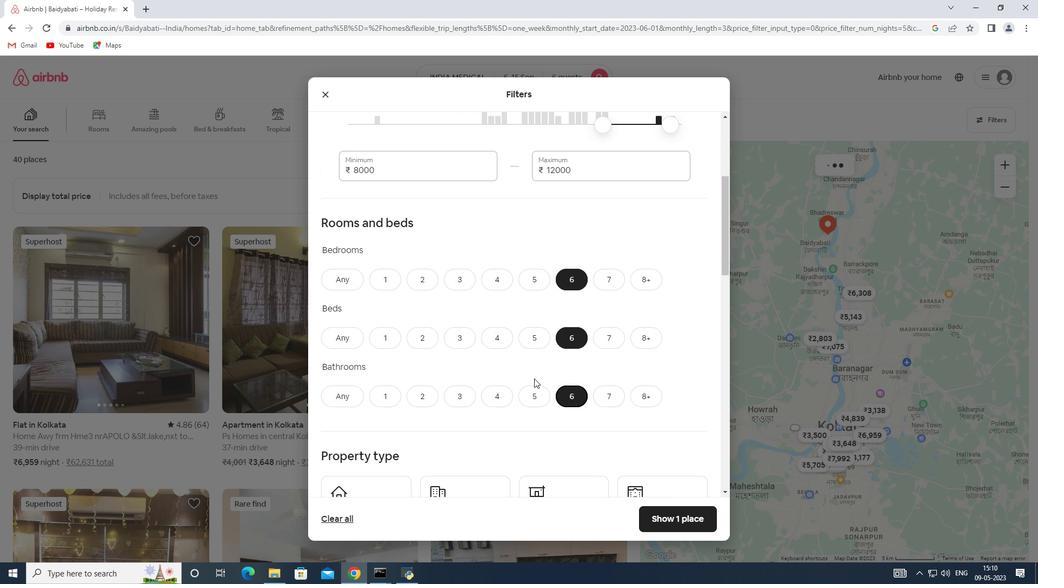 
Action: Mouse moved to (532, 378)
Screenshot: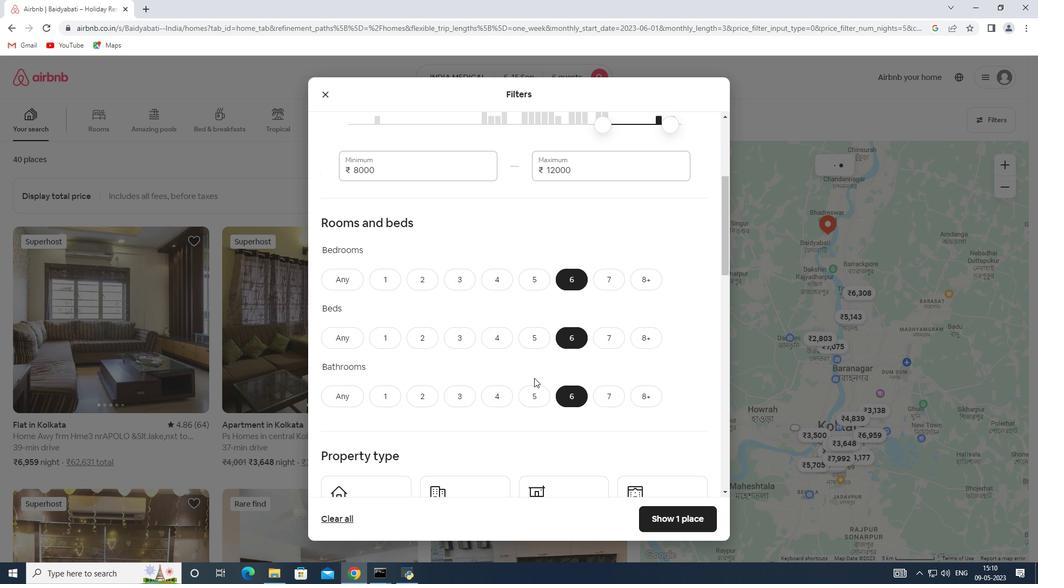 
Action: Mouse scrolled (532, 377) with delta (0, 0)
Screenshot: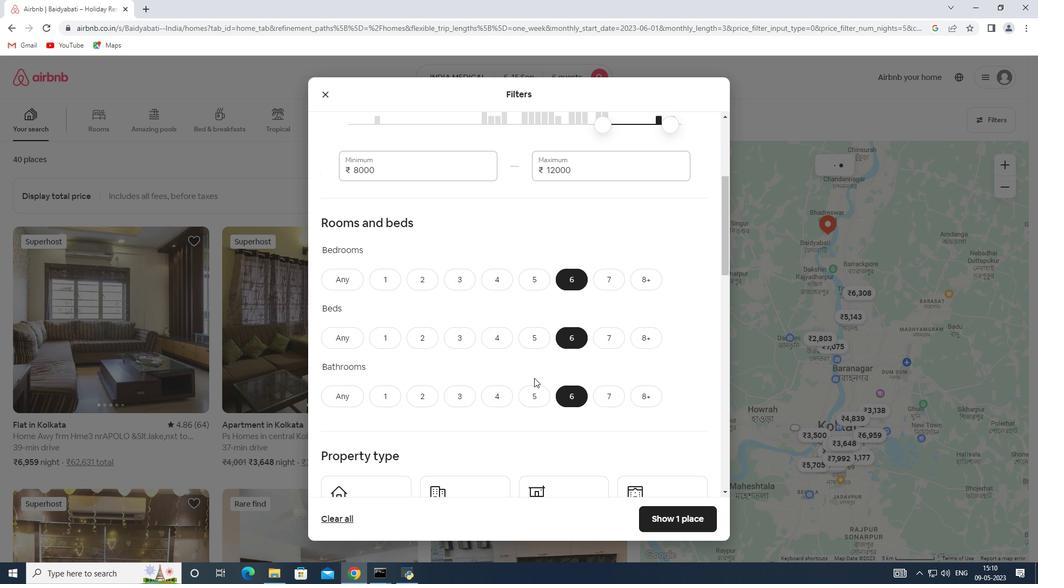 
Action: Mouse scrolled (532, 377) with delta (0, 0)
Screenshot: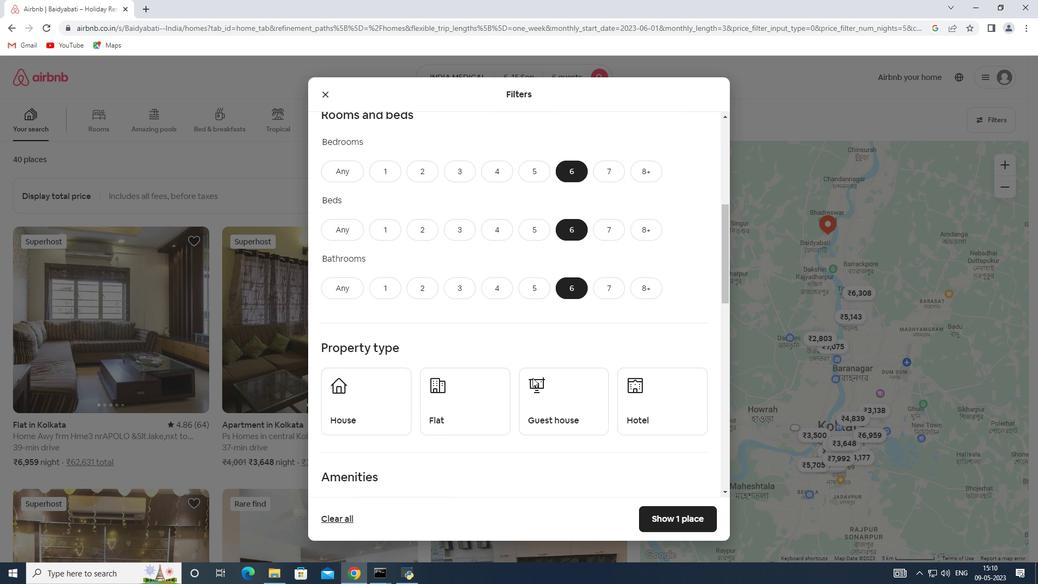 
Action: Mouse scrolled (532, 377) with delta (0, 0)
Screenshot: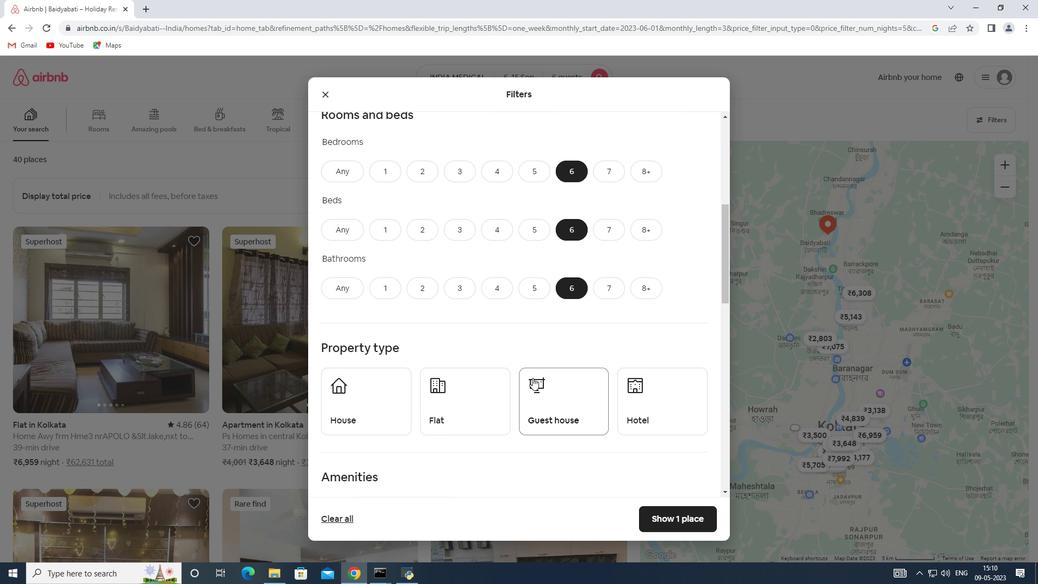
Action: Mouse scrolled (532, 377) with delta (0, 0)
Screenshot: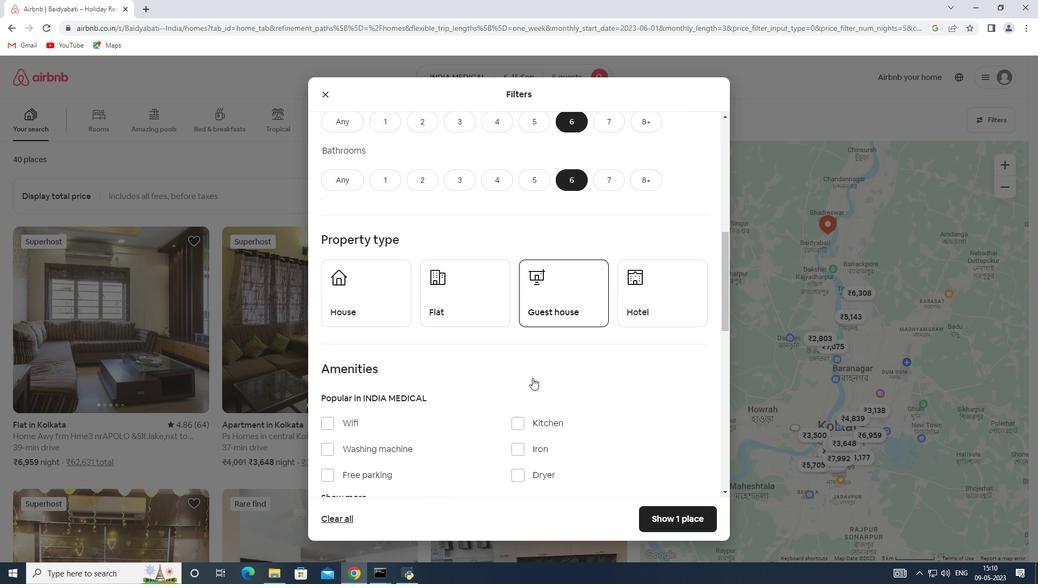 
Action: Mouse moved to (325, 249)
Screenshot: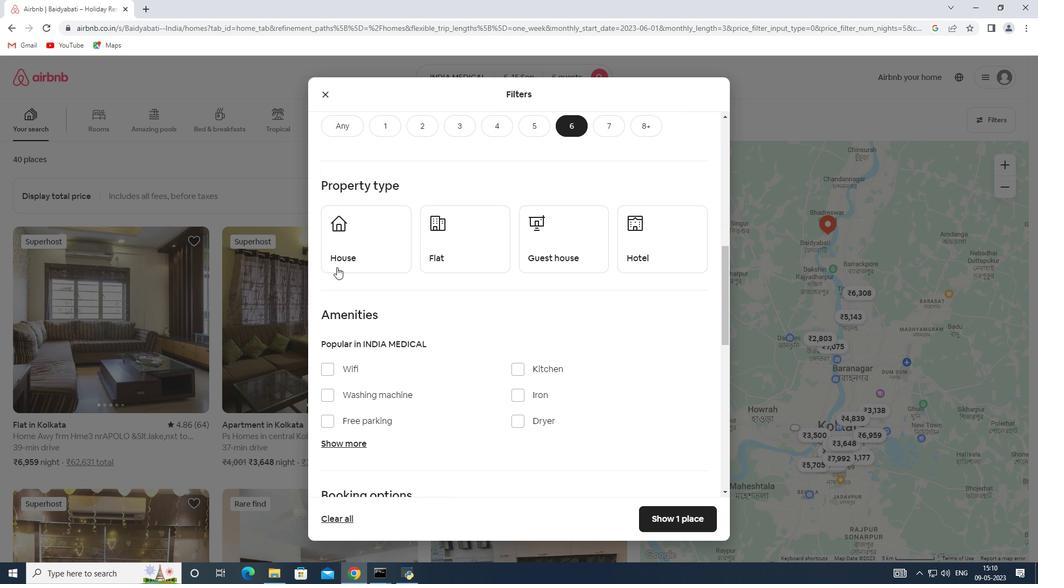 
Action: Mouse pressed left at (325, 249)
Screenshot: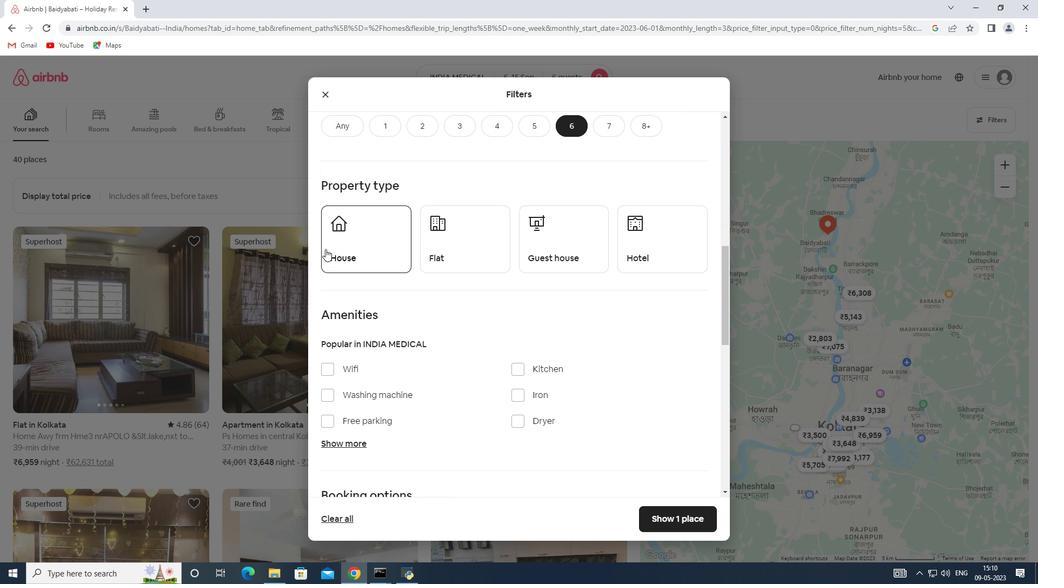 
Action: Mouse moved to (459, 247)
Screenshot: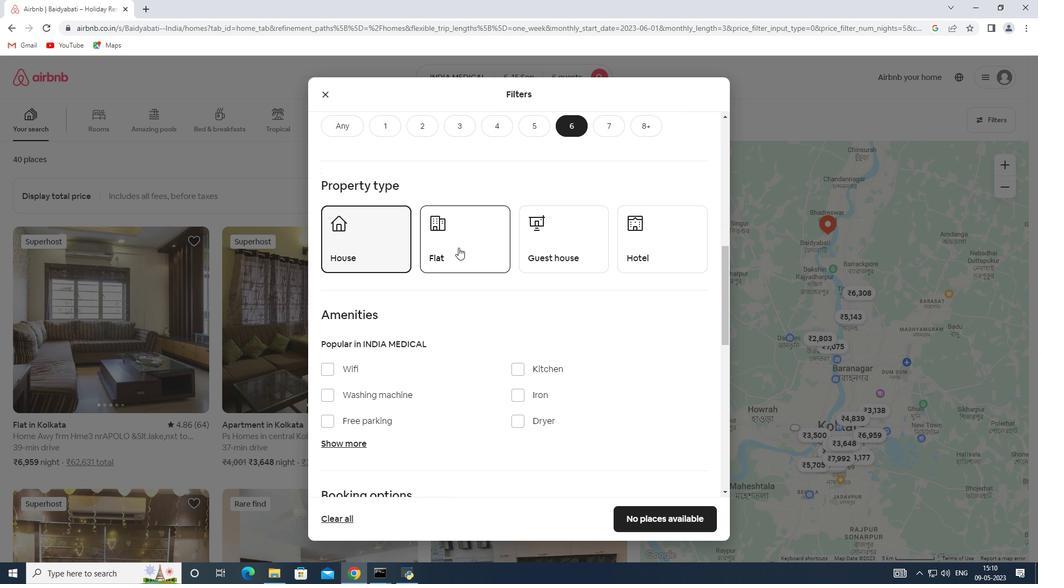 
Action: Mouse pressed left at (459, 247)
Screenshot: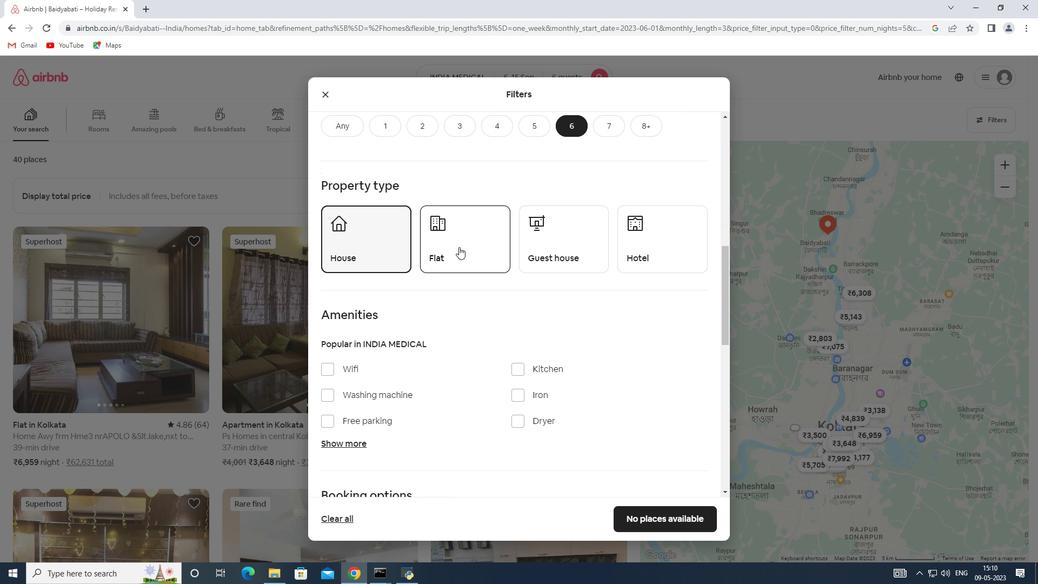
Action: Mouse moved to (549, 245)
Screenshot: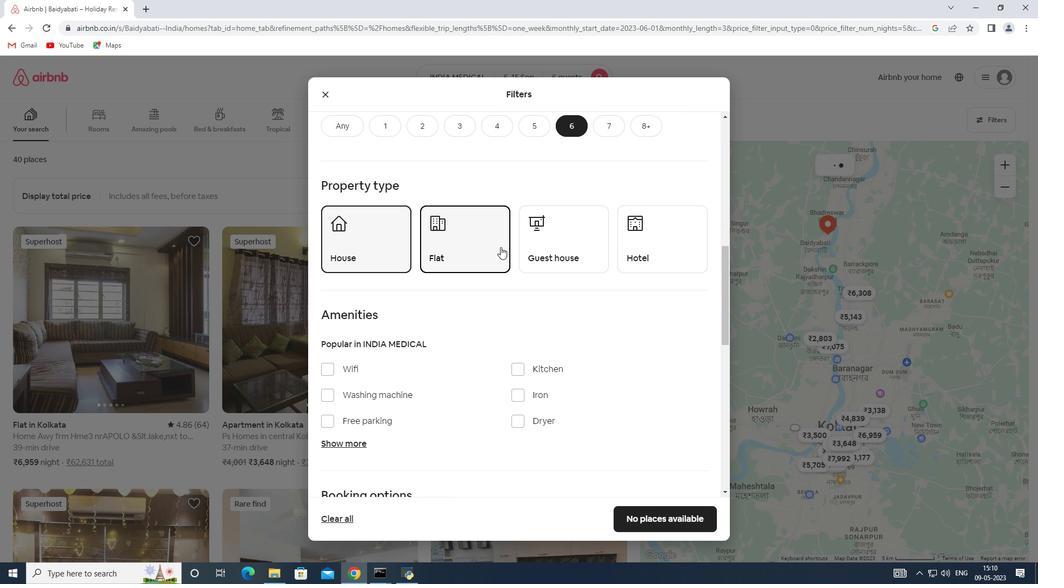 
Action: Mouse pressed left at (549, 245)
Screenshot: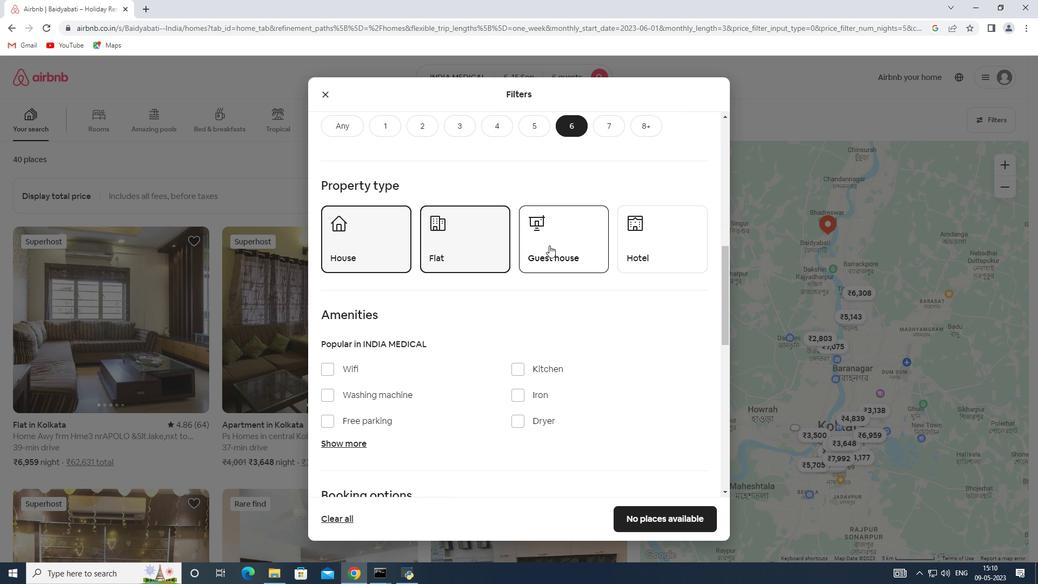 
Action: Mouse moved to (487, 273)
Screenshot: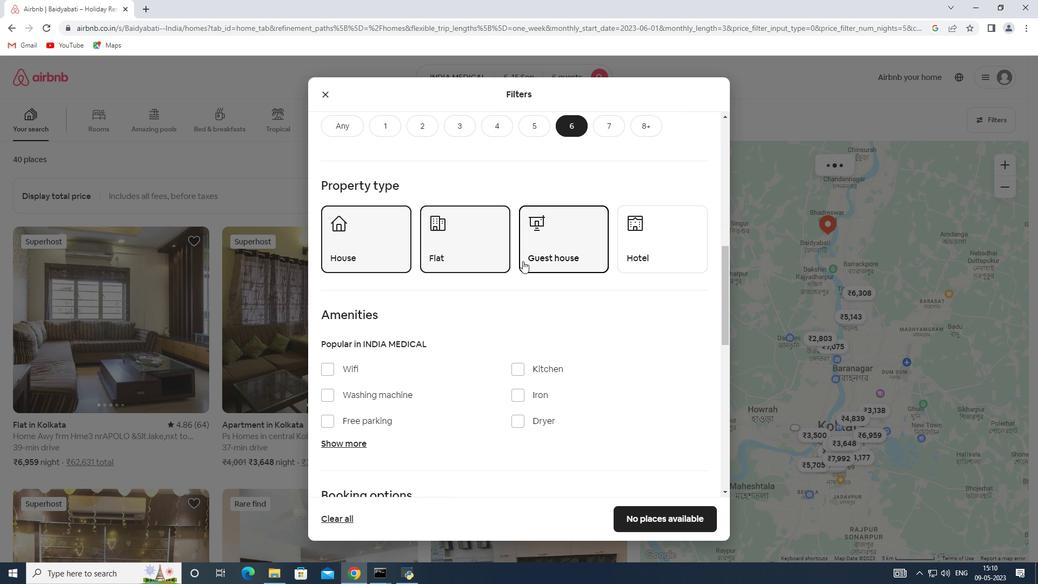 
Action: Mouse scrolled (487, 273) with delta (0, 0)
Screenshot: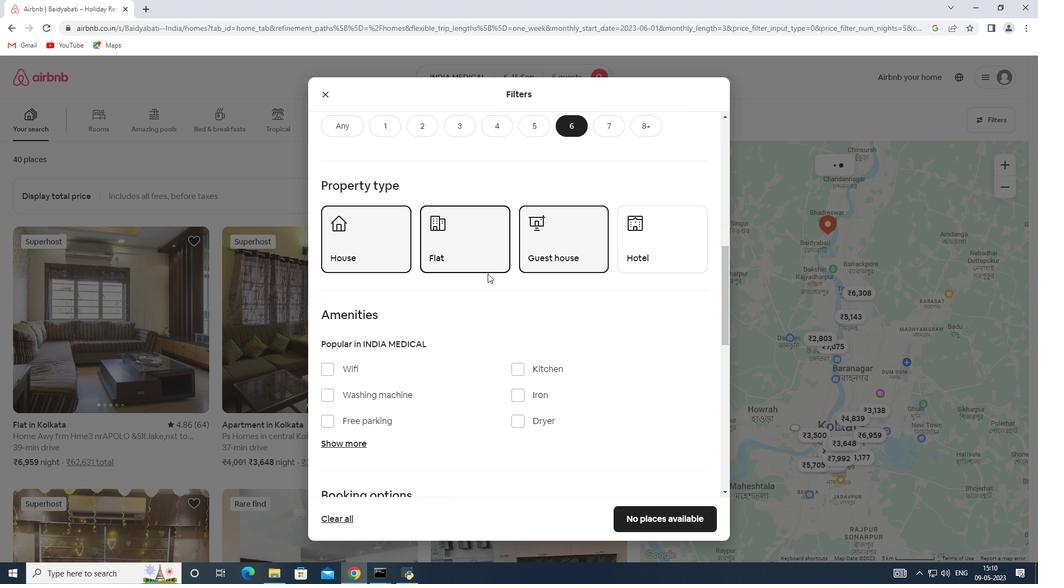
Action: Mouse scrolled (487, 273) with delta (0, 0)
Screenshot: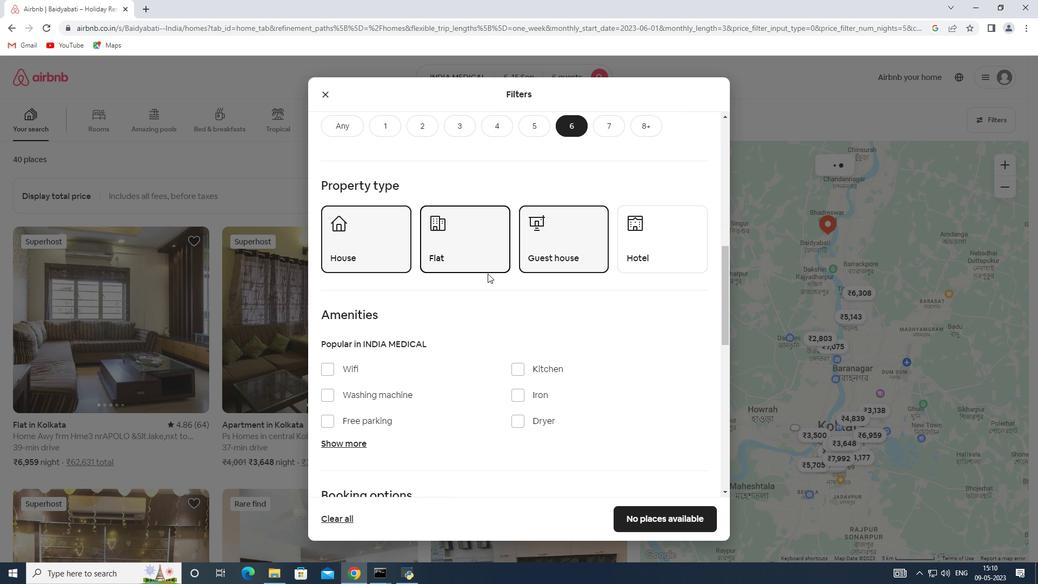 
Action: Mouse moved to (355, 328)
Screenshot: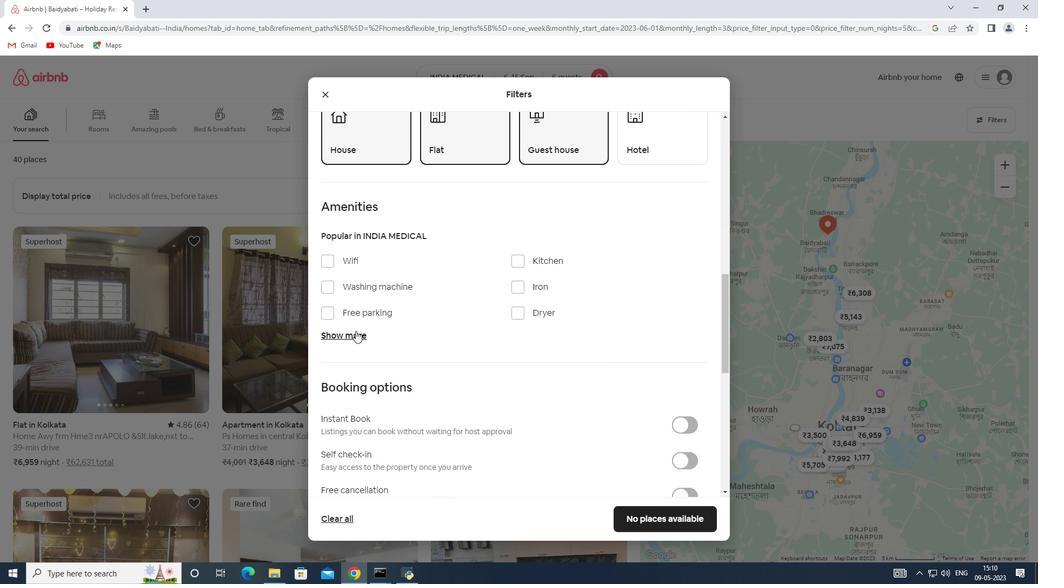 
Action: Mouse pressed left at (355, 328)
Screenshot: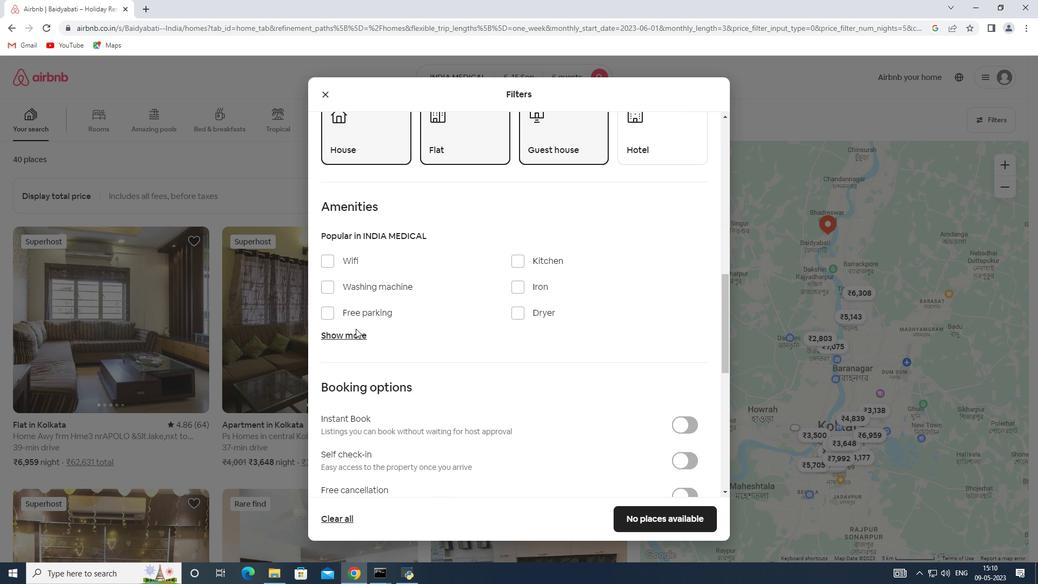
Action: Mouse moved to (345, 339)
Screenshot: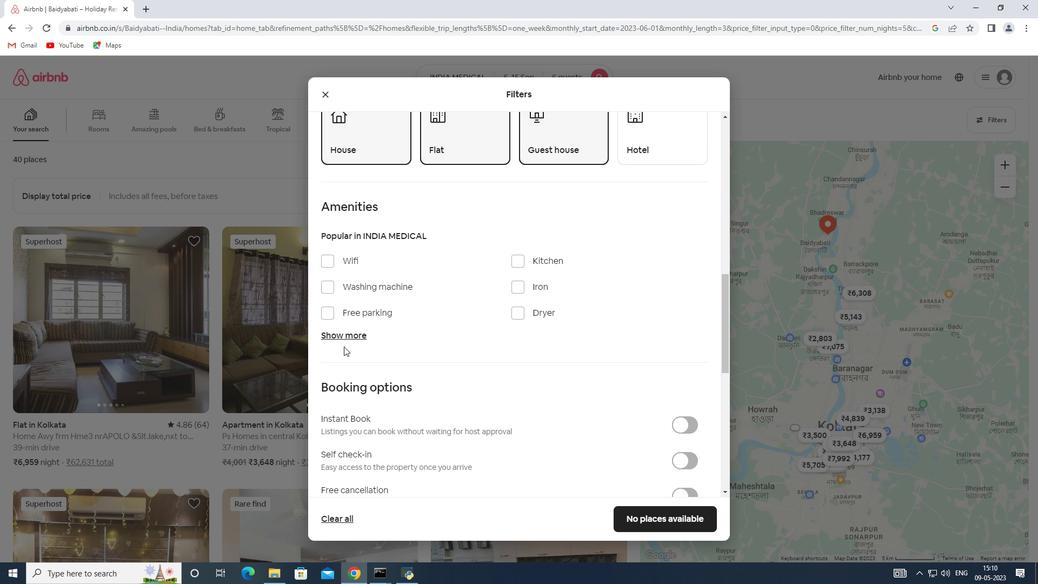 
Action: Mouse pressed left at (345, 339)
Screenshot: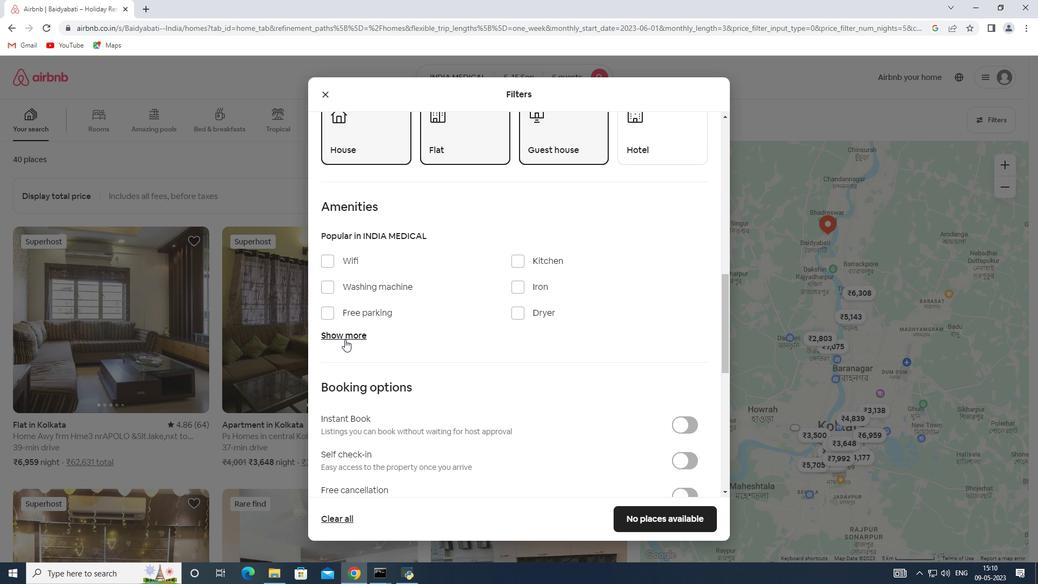 
Action: Mouse moved to (326, 259)
Screenshot: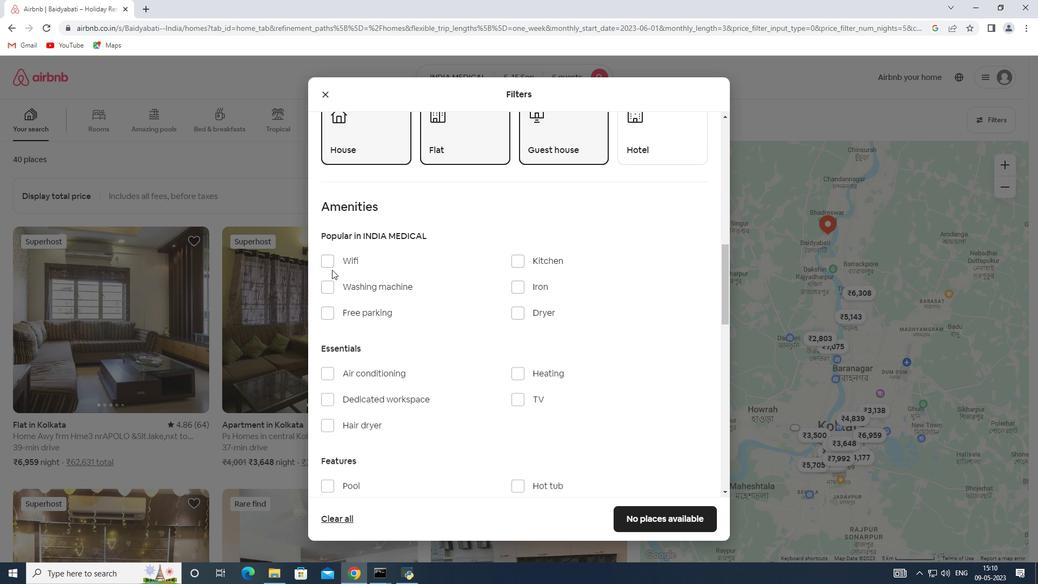 
Action: Mouse pressed left at (326, 259)
Screenshot: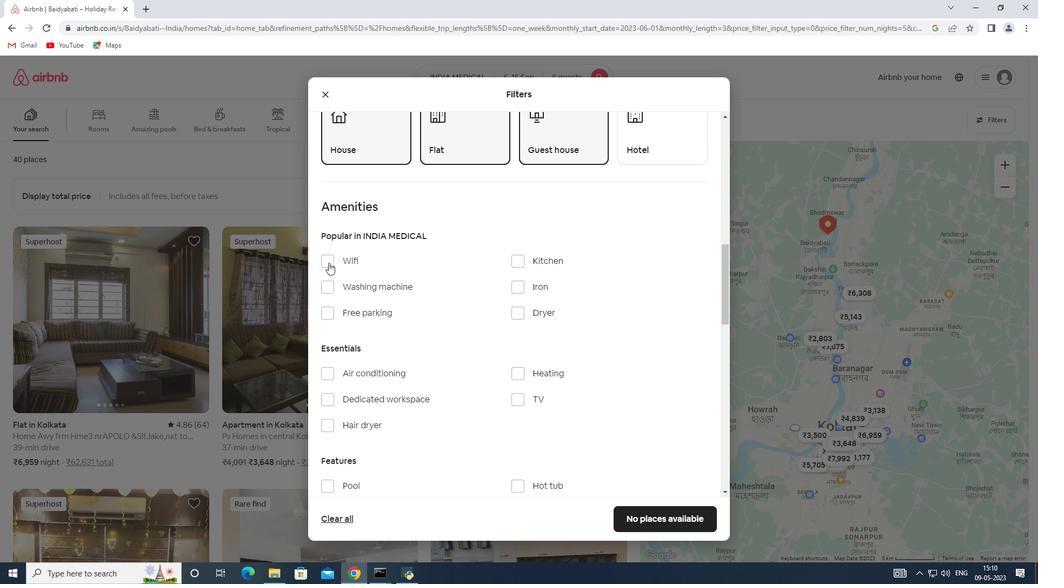 
Action: Mouse moved to (521, 400)
Screenshot: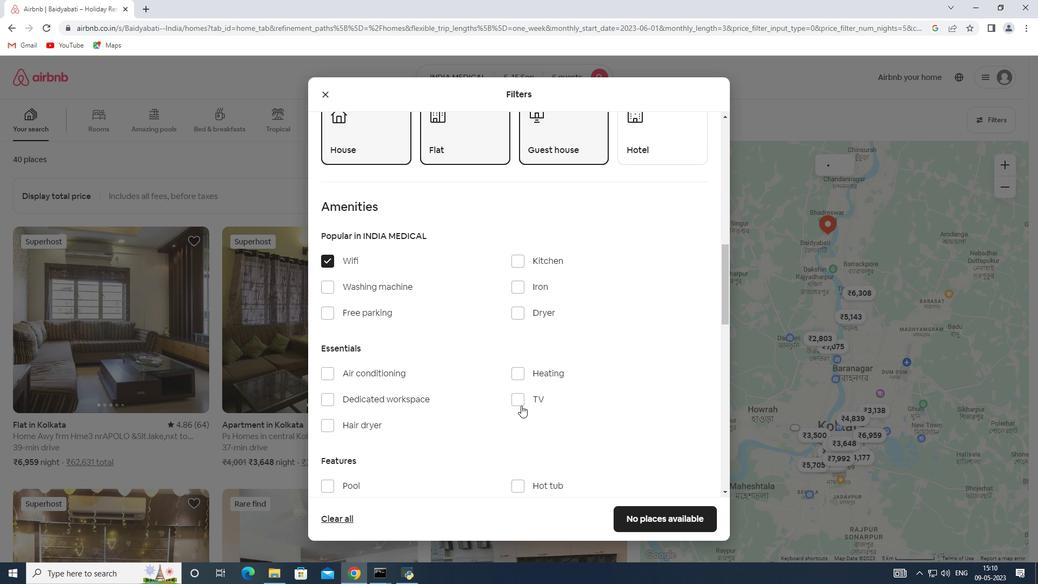 
Action: Mouse pressed left at (521, 400)
Screenshot: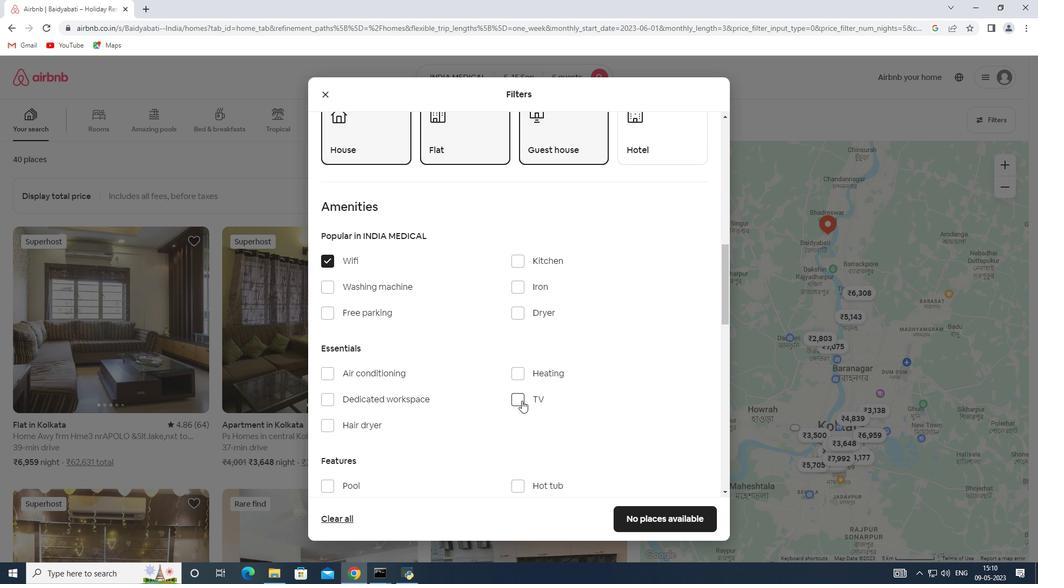 
Action: Mouse moved to (334, 310)
Screenshot: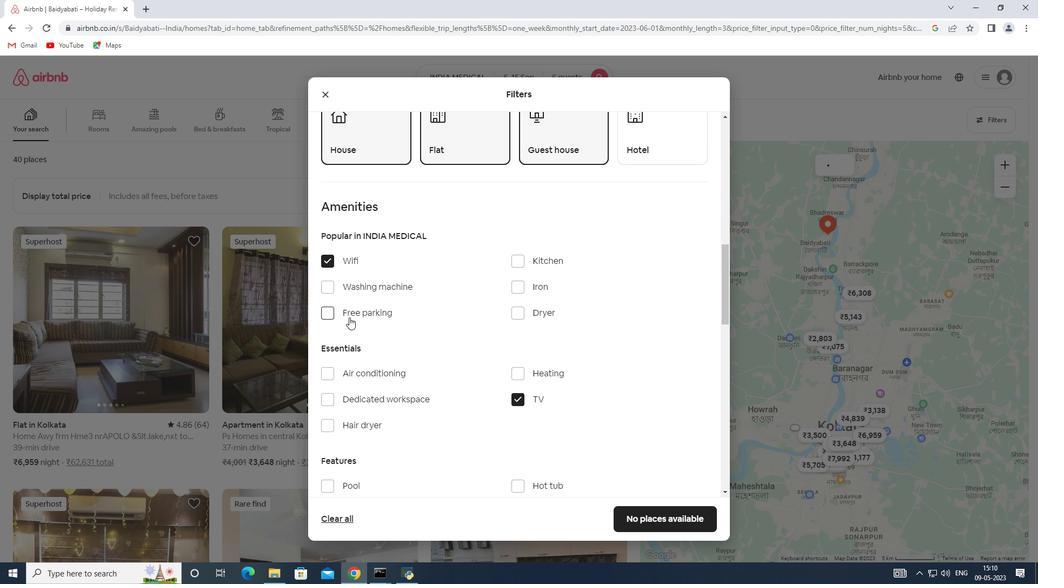 
Action: Mouse pressed left at (334, 310)
Screenshot: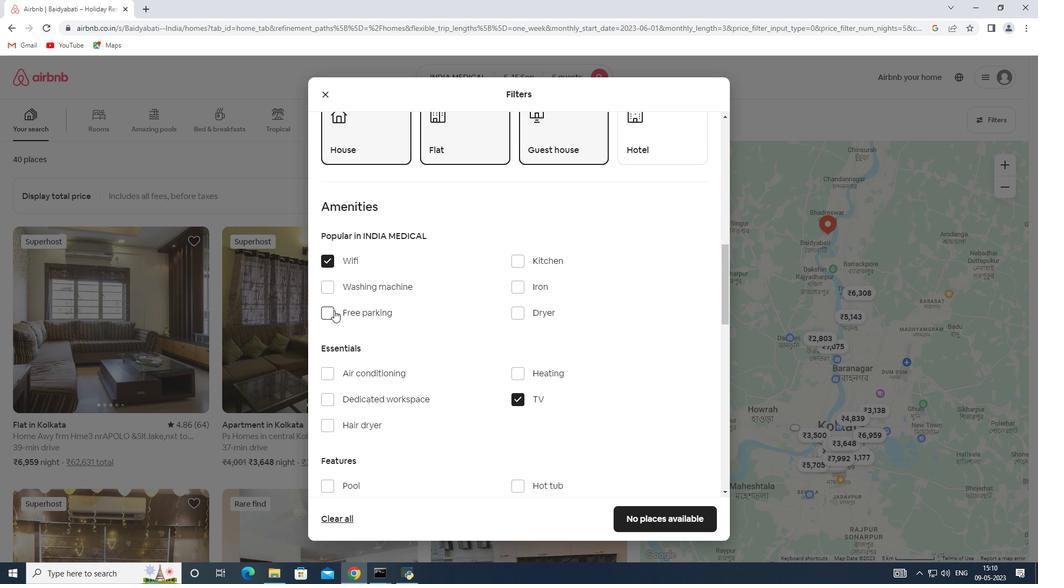 
Action: Mouse moved to (507, 305)
Screenshot: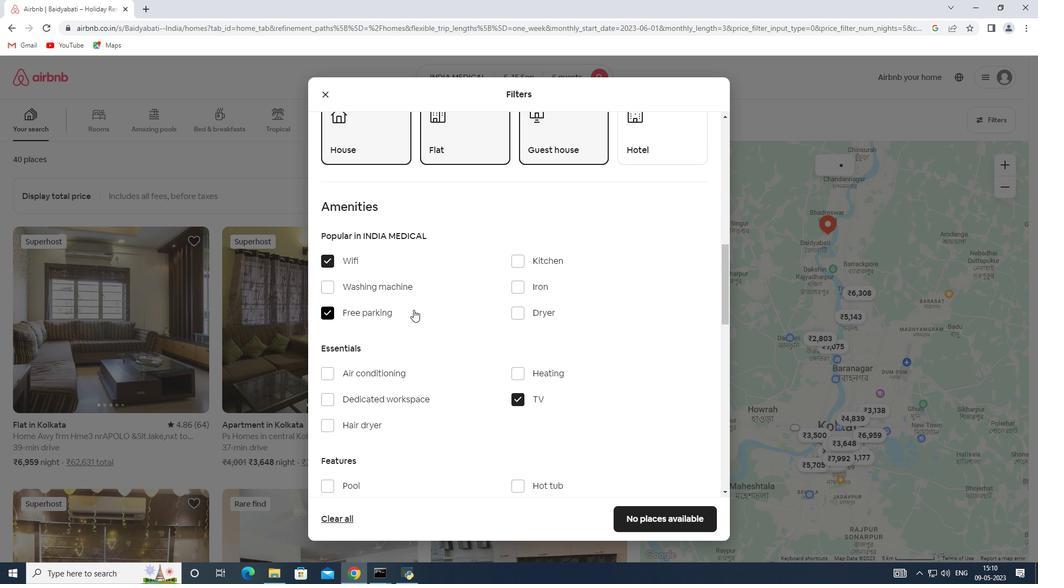 
Action: Mouse scrolled (507, 304) with delta (0, 0)
Screenshot: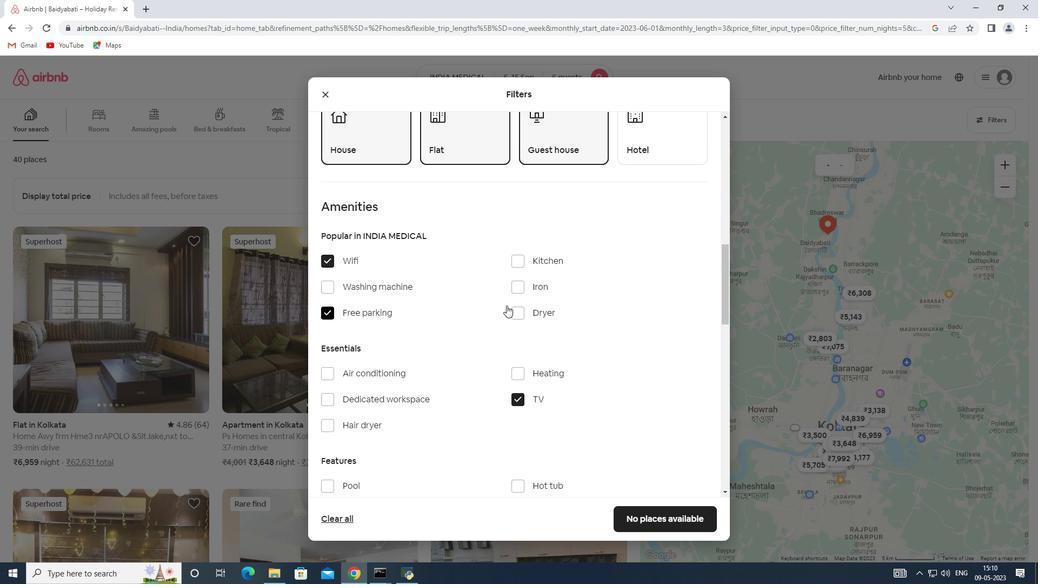 
Action: Mouse scrolled (507, 304) with delta (0, 0)
Screenshot: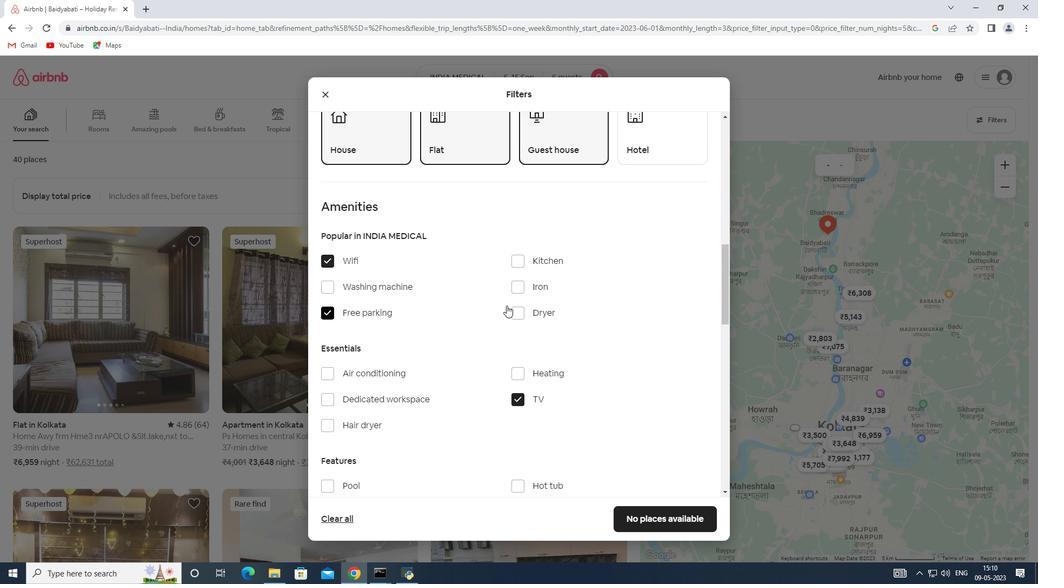 
Action: Mouse scrolled (507, 304) with delta (0, 0)
Screenshot: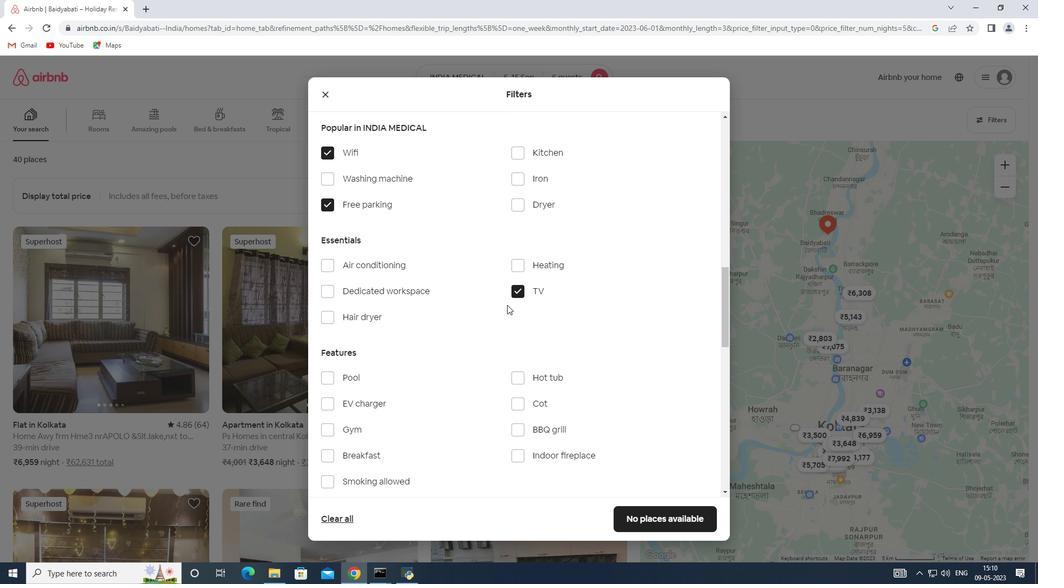 
Action: Mouse scrolled (507, 304) with delta (0, 0)
Screenshot: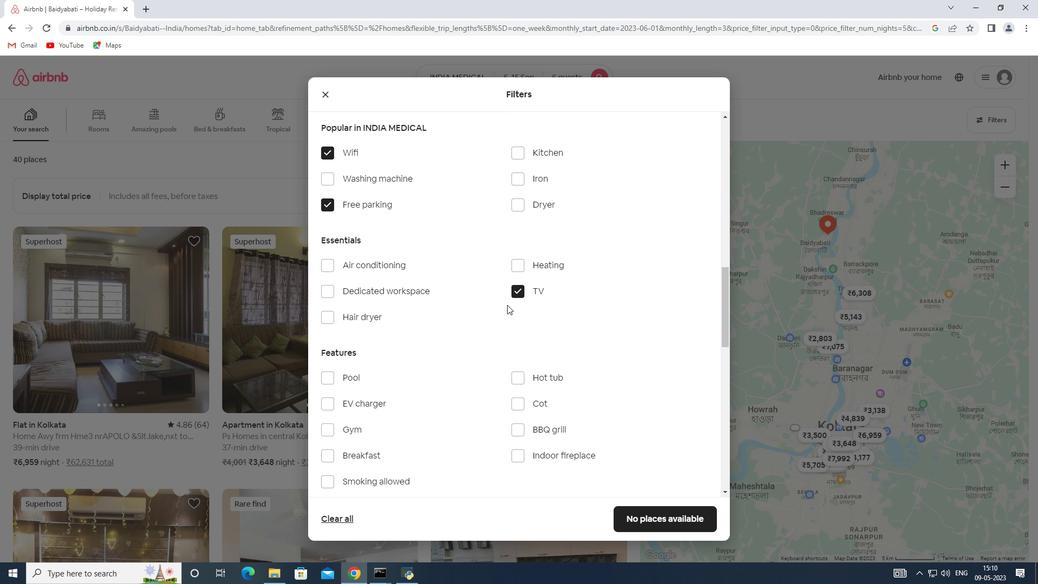 
Action: Mouse moved to (341, 326)
Screenshot: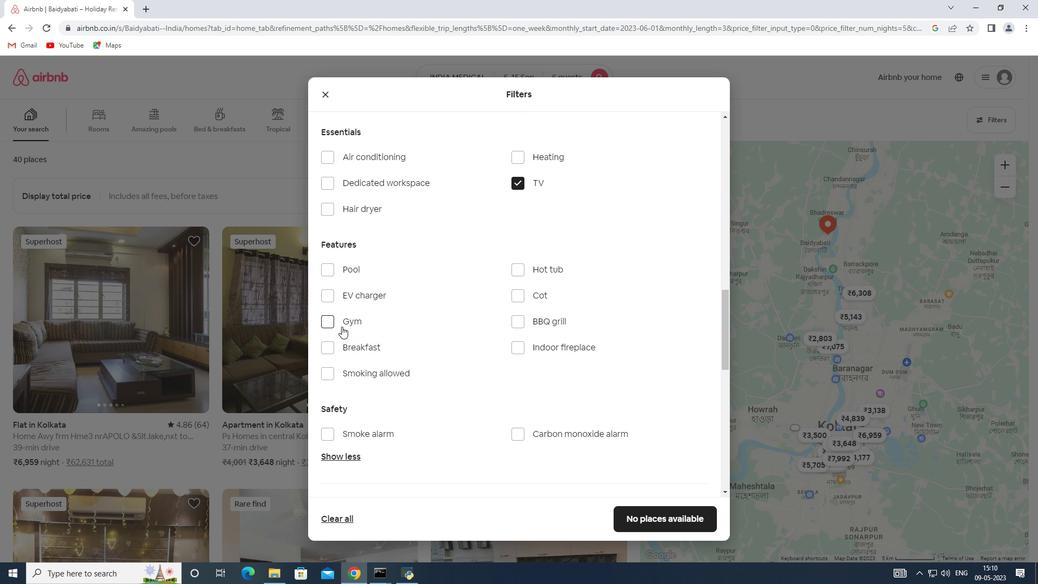 
Action: Mouse pressed left at (341, 326)
Screenshot: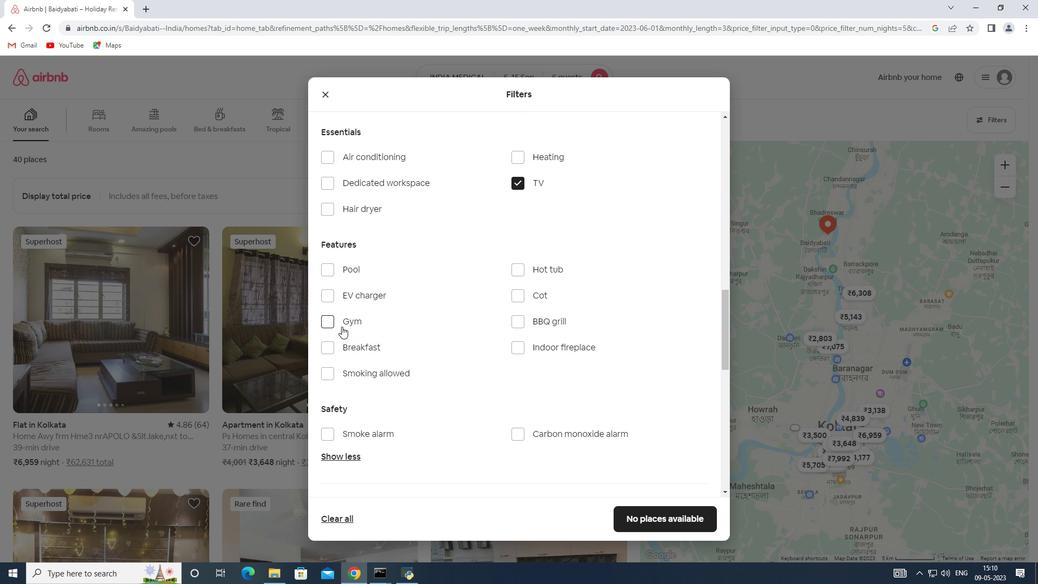 
Action: Mouse moved to (348, 349)
Screenshot: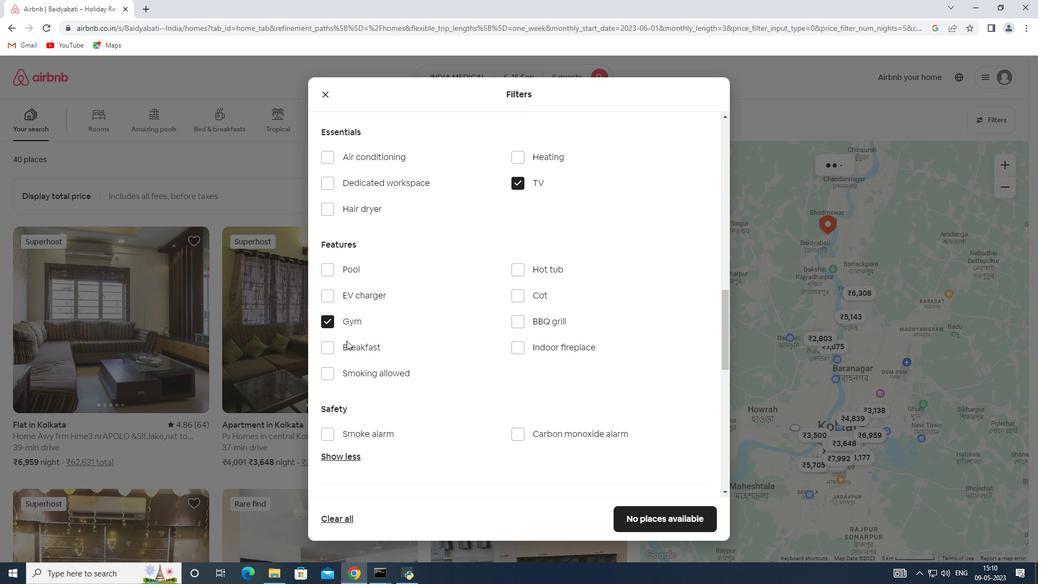 
Action: Mouse pressed left at (348, 349)
Screenshot: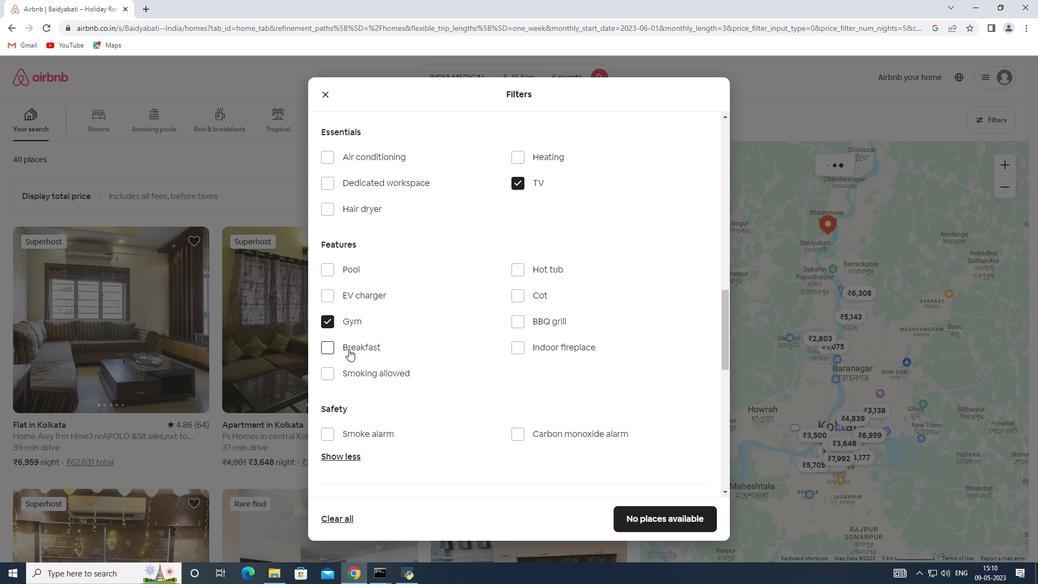 
Action: Mouse moved to (510, 377)
Screenshot: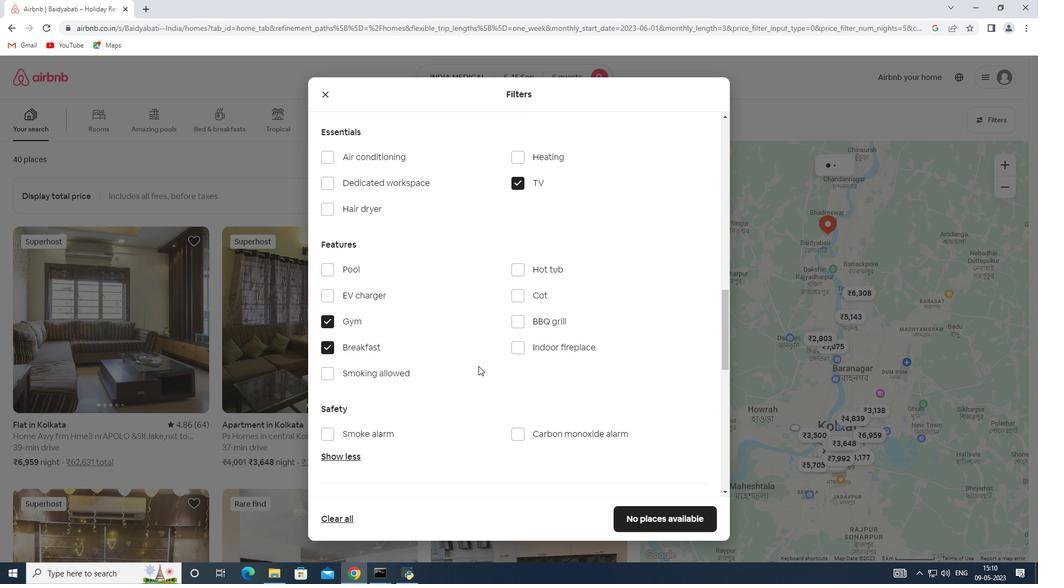 
Action: Mouse scrolled (510, 376) with delta (0, 0)
Screenshot: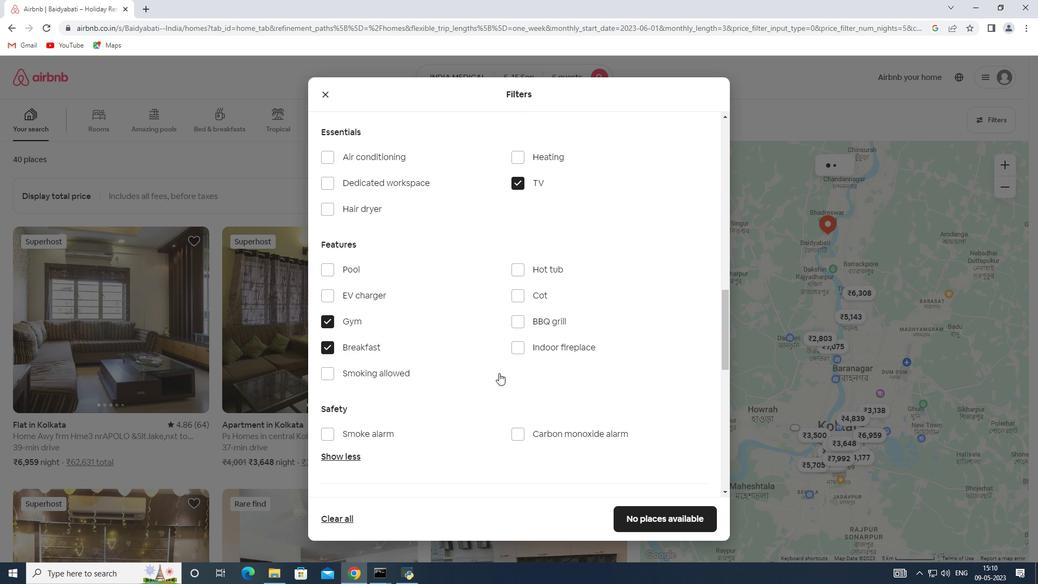 
Action: Mouse moved to (511, 378)
Screenshot: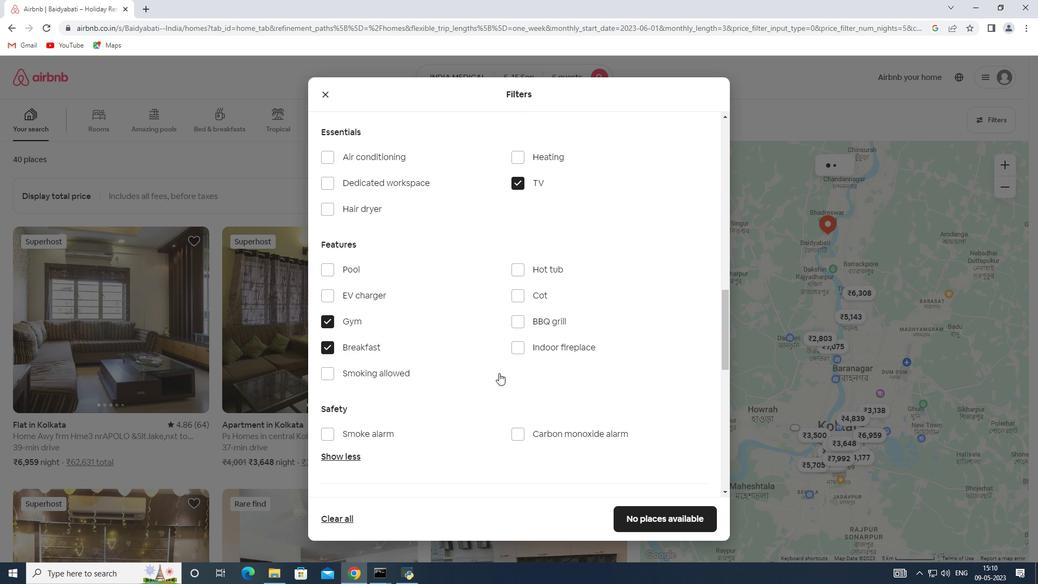 
Action: Mouse scrolled (511, 378) with delta (0, 0)
Screenshot: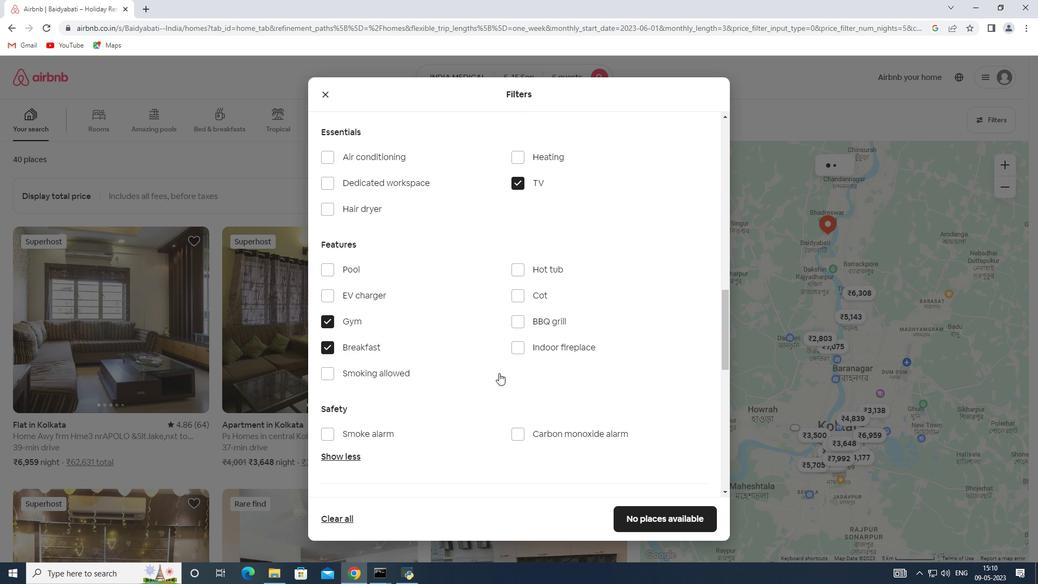 
Action: Mouse scrolled (511, 378) with delta (0, 0)
Screenshot: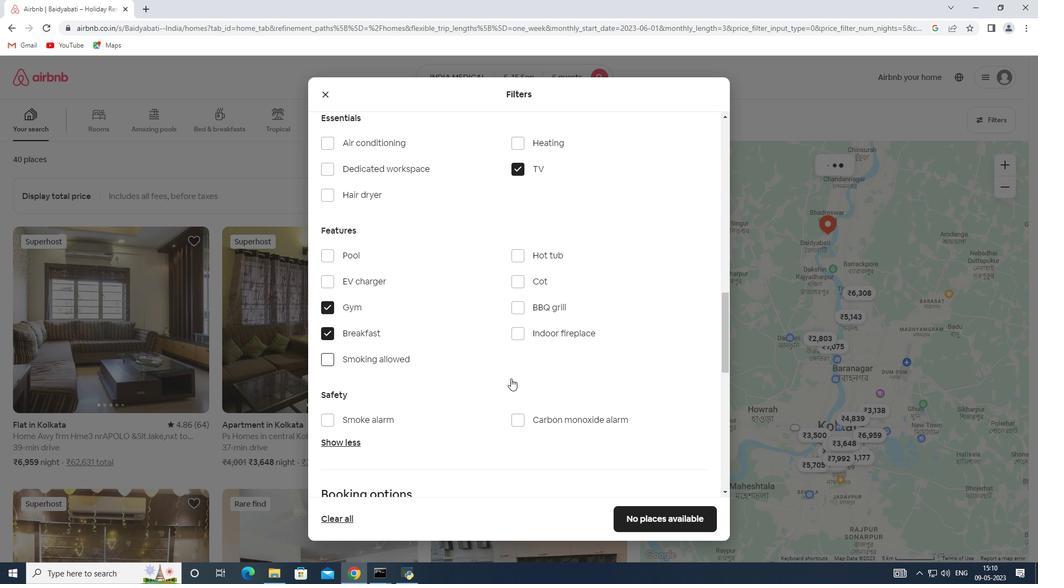 
Action: Mouse scrolled (511, 378) with delta (0, 0)
Screenshot: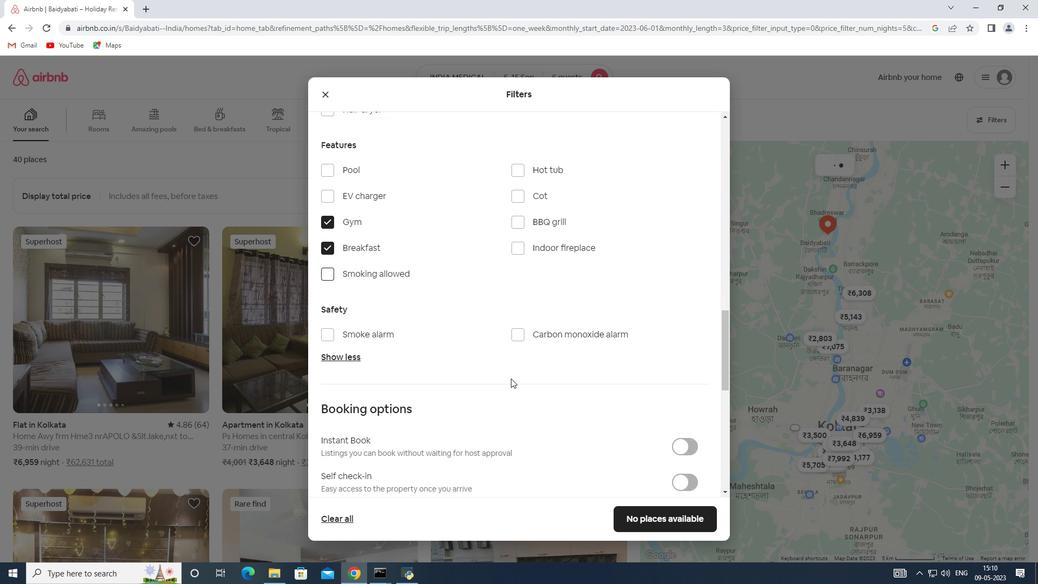 
Action: Mouse moved to (675, 366)
Screenshot: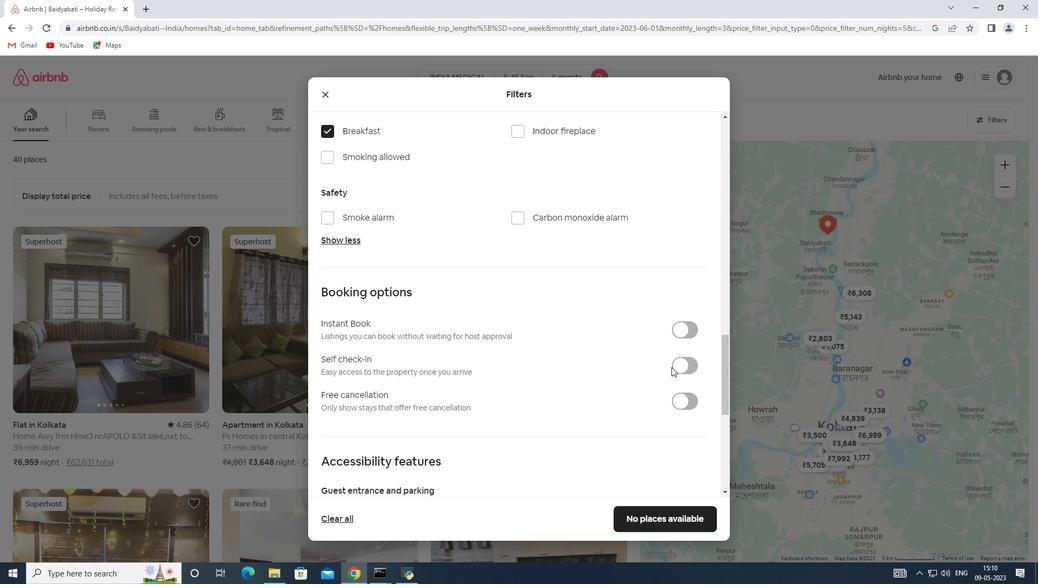 
Action: Mouse pressed left at (675, 366)
Screenshot: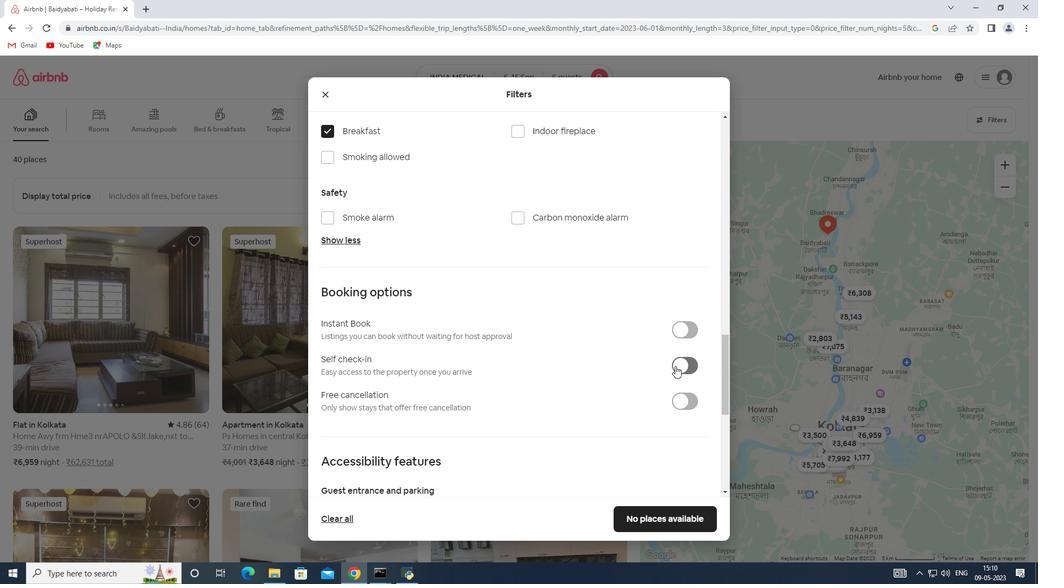 
Action: Mouse moved to (374, 408)
Screenshot: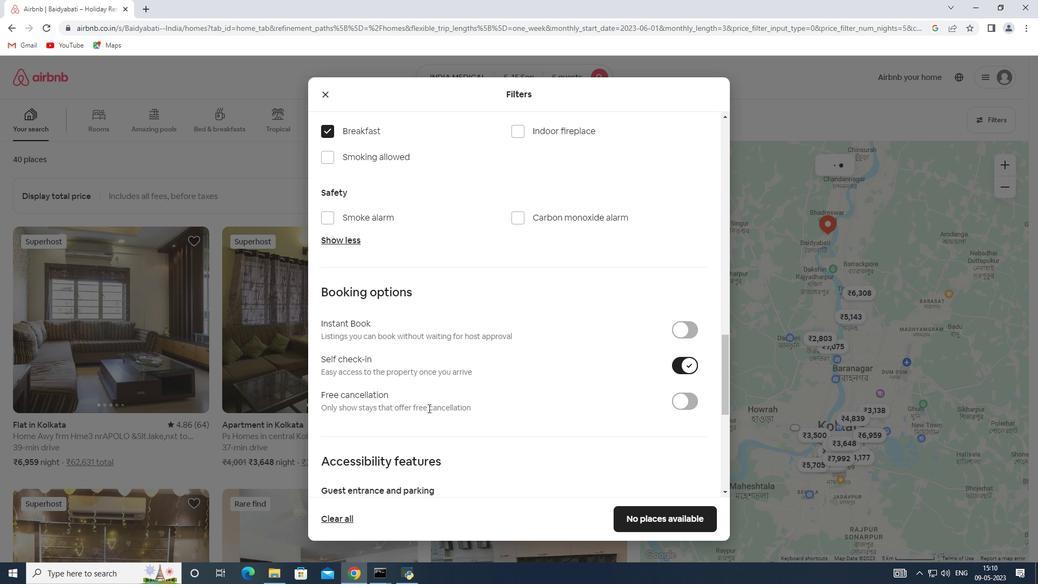 
Action: Mouse scrolled (374, 407) with delta (0, 0)
Screenshot: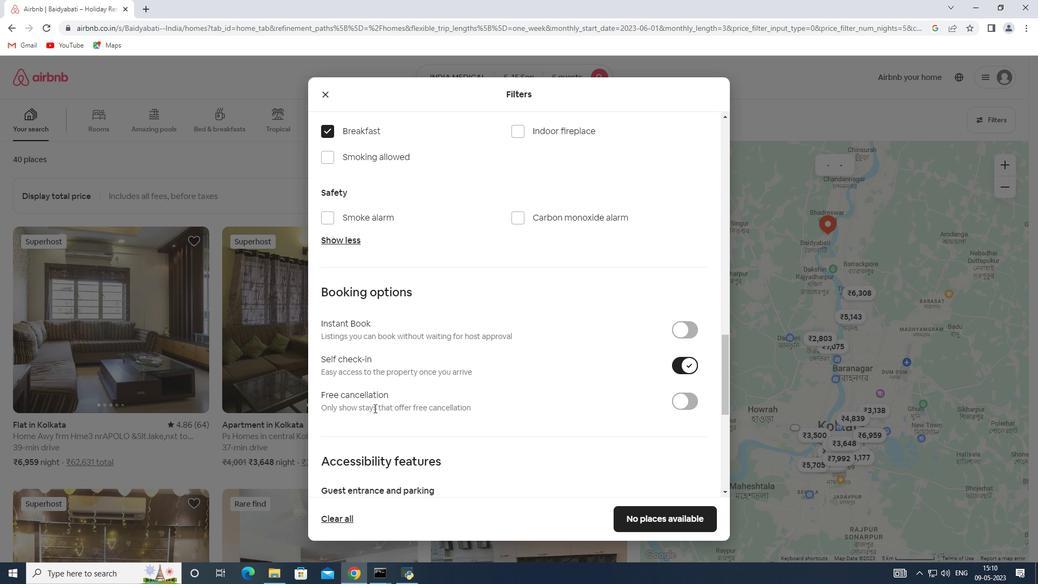 
Action: Mouse scrolled (374, 407) with delta (0, 0)
Screenshot: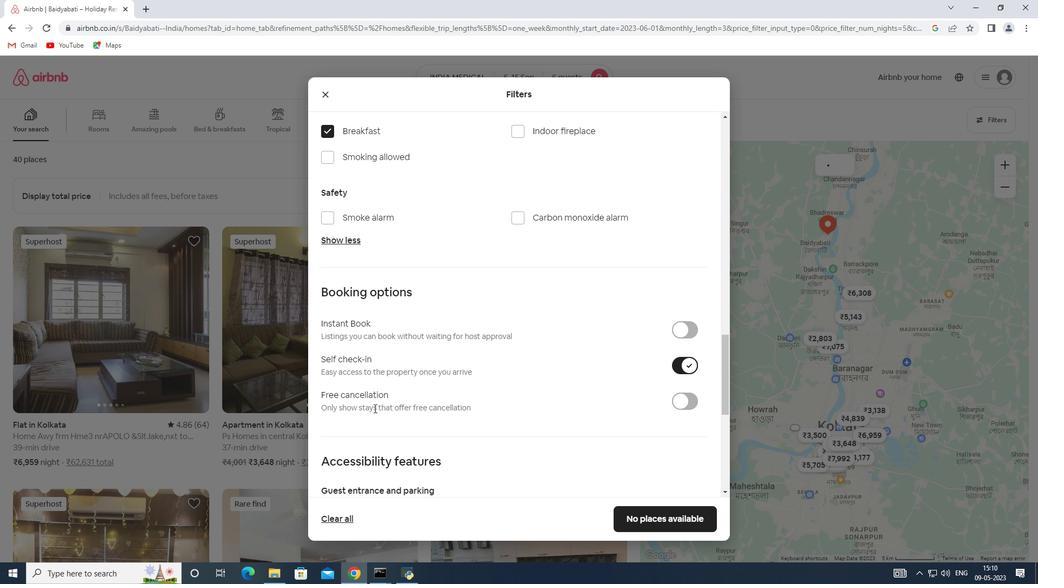 
Action: Mouse scrolled (374, 407) with delta (0, 0)
Screenshot: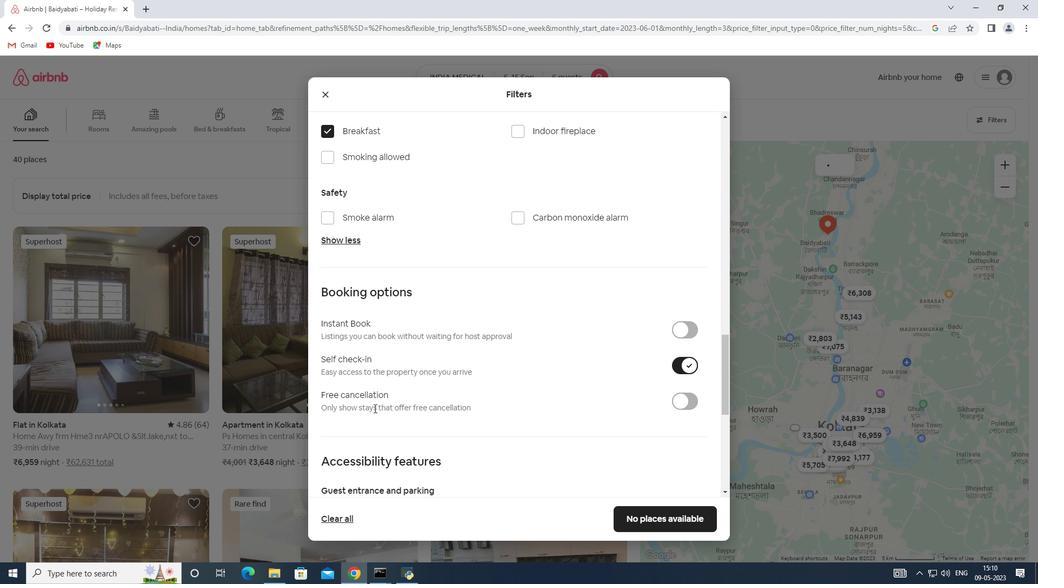 
Action: Mouse scrolled (374, 407) with delta (0, 0)
Screenshot: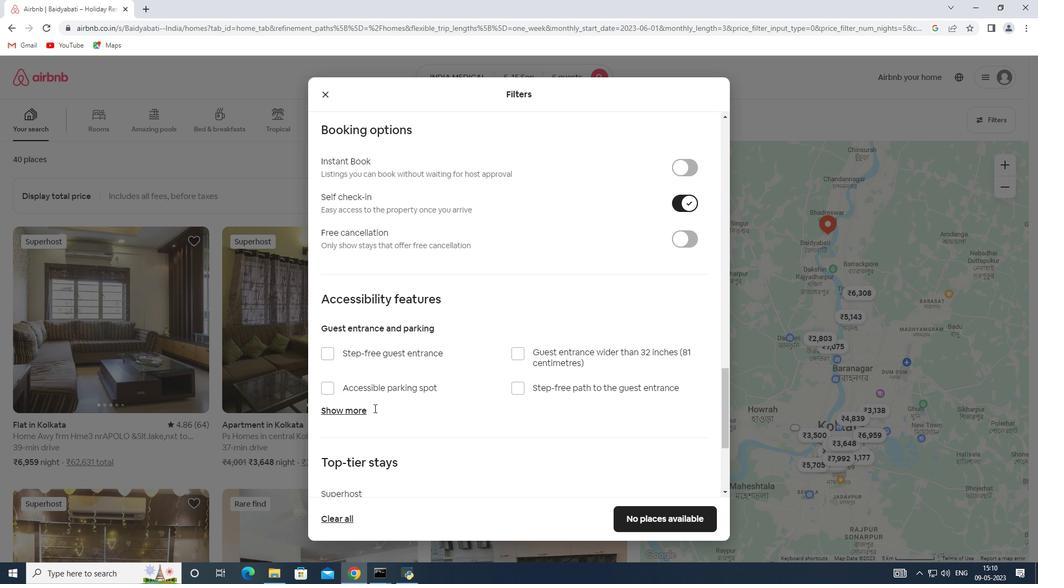 
Action: Mouse scrolled (374, 407) with delta (0, 0)
Screenshot: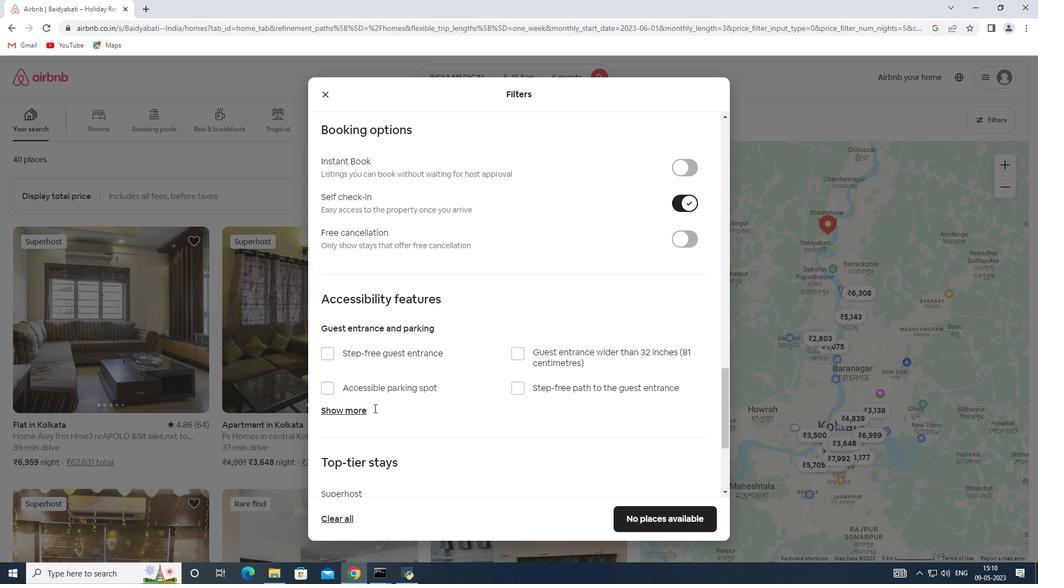
Action: Mouse scrolled (374, 407) with delta (0, 0)
Screenshot: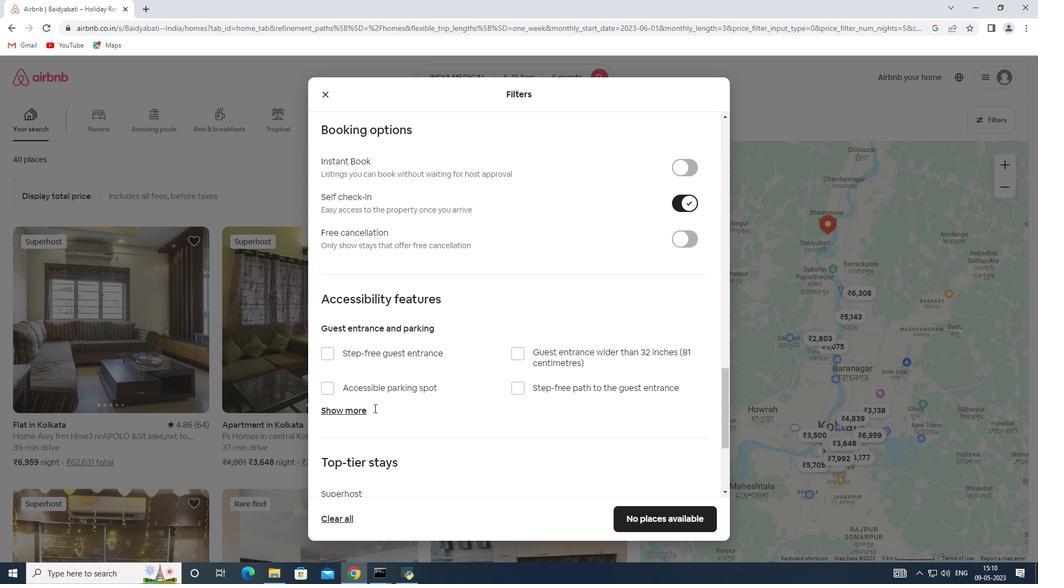 
Action: Mouse scrolled (374, 407) with delta (0, 0)
Screenshot: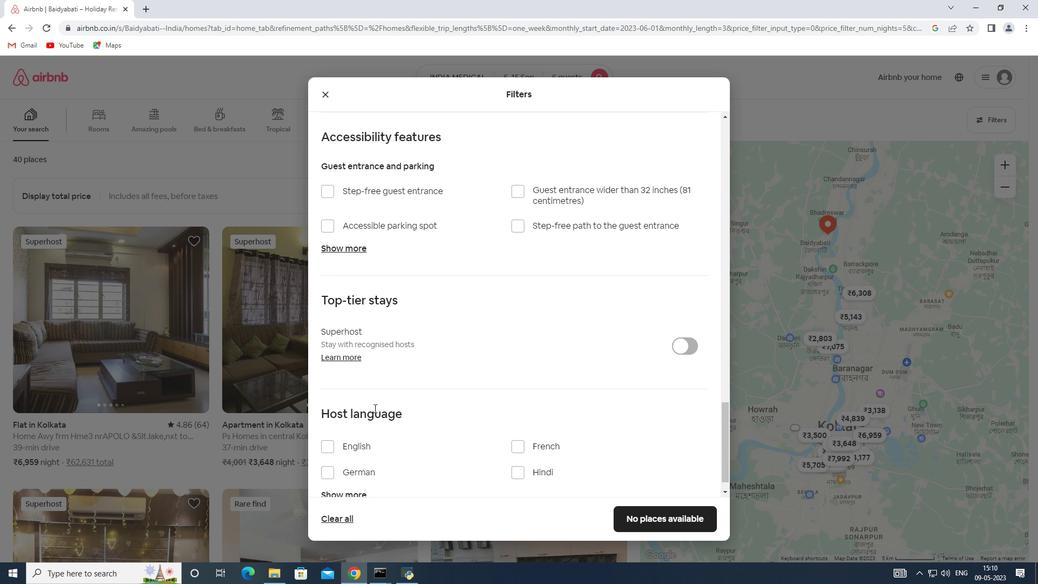 
Action: Mouse scrolled (374, 407) with delta (0, 0)
Screenshot: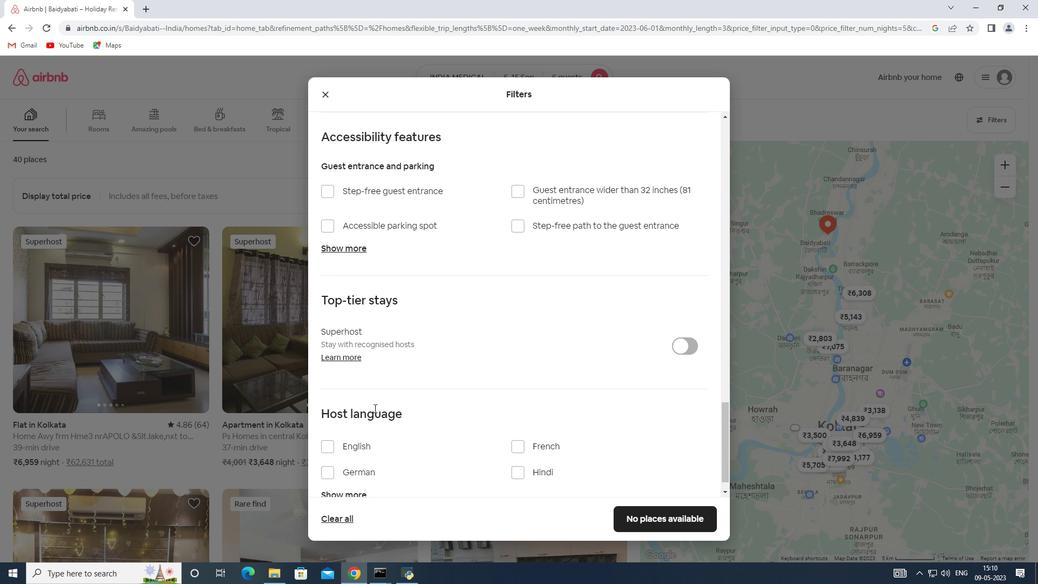 
Action: Mouse moved to (359, 421)
Screenshot: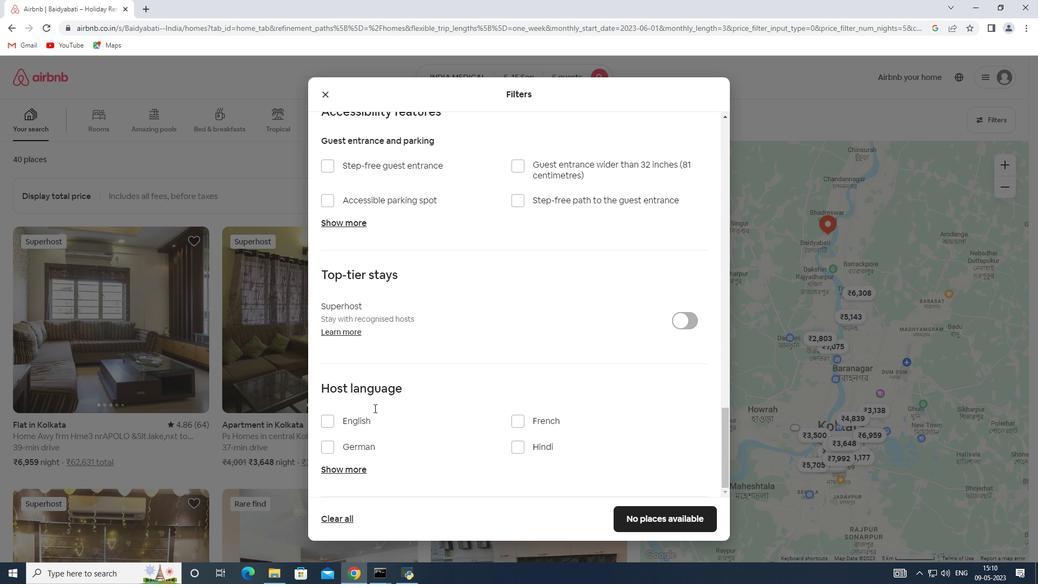 
Action: Mouse pressed left at (359, 421)
Screenshot: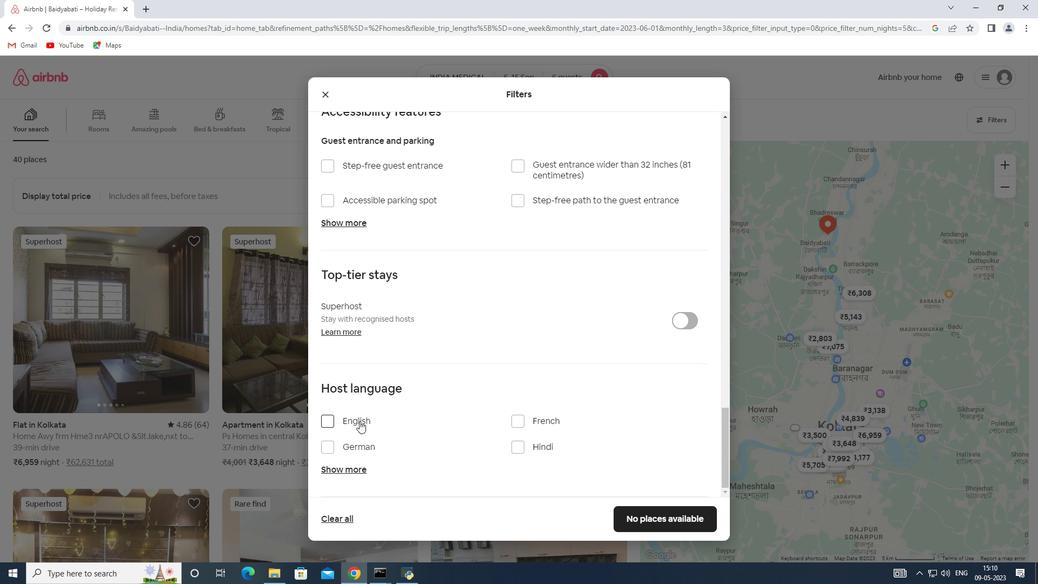 
Action: Mouse moved to (637, 520)
Screenshot: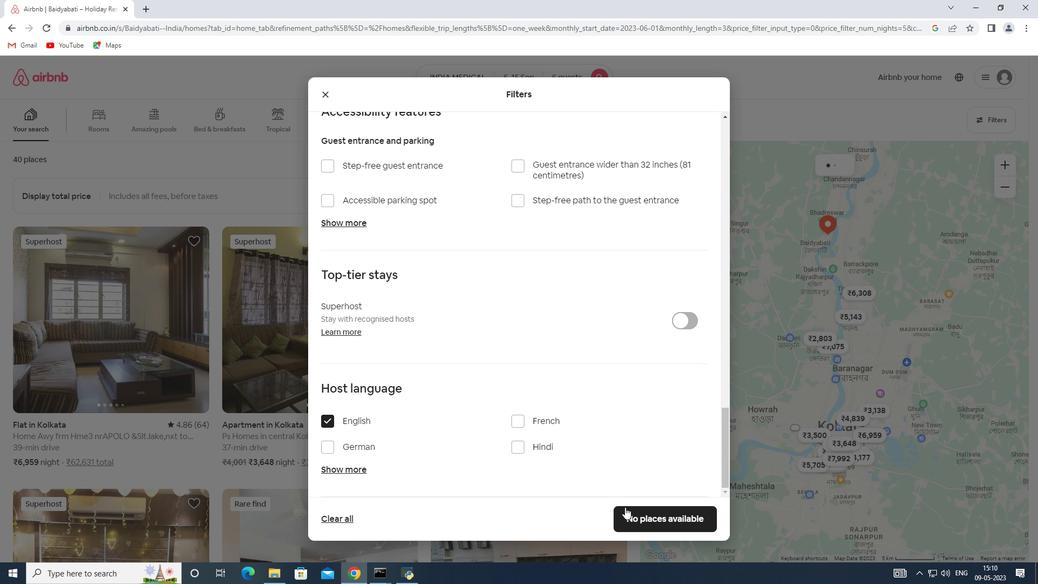 
Action: Mouse pressed left at (637, 520)
Screenshot: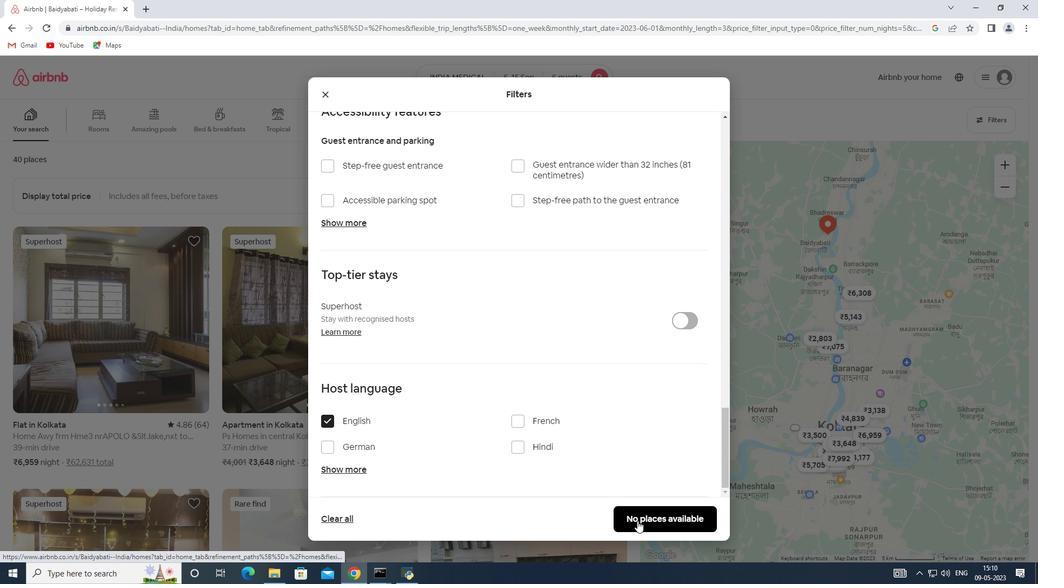 
